 Task: Search one way flight ticket for 5 adults, 2 children, 1 infant in seat and 1 infant on lap in economy from Columbus: Rickenbacker International Airport to Greensboro: Piedmont Triad International Airport on 5-1-2023. Number of bags: 2 checked bags. Price is upto 83000. Outbound departure time preference is 11:15.
Action: Mouse moved to (163, 202)
Screenshot: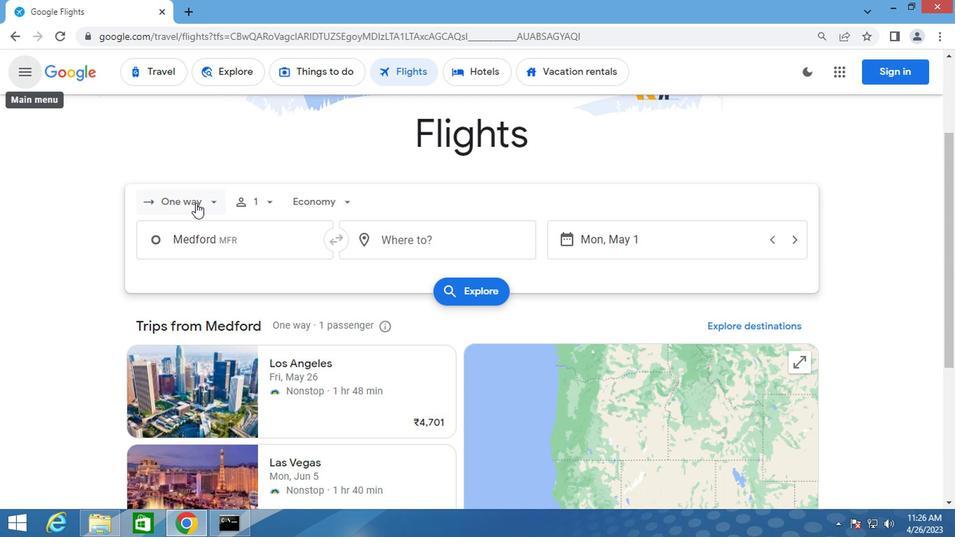 
Action: Mouse pressed left at (163, 202)
Screenshot: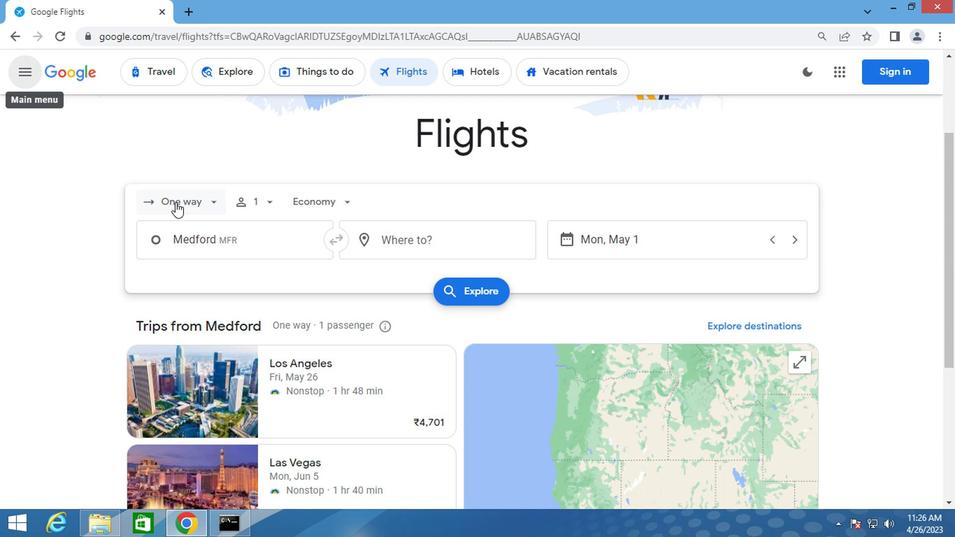 
Action: Mouse moved to (185, 264)
Screenshot: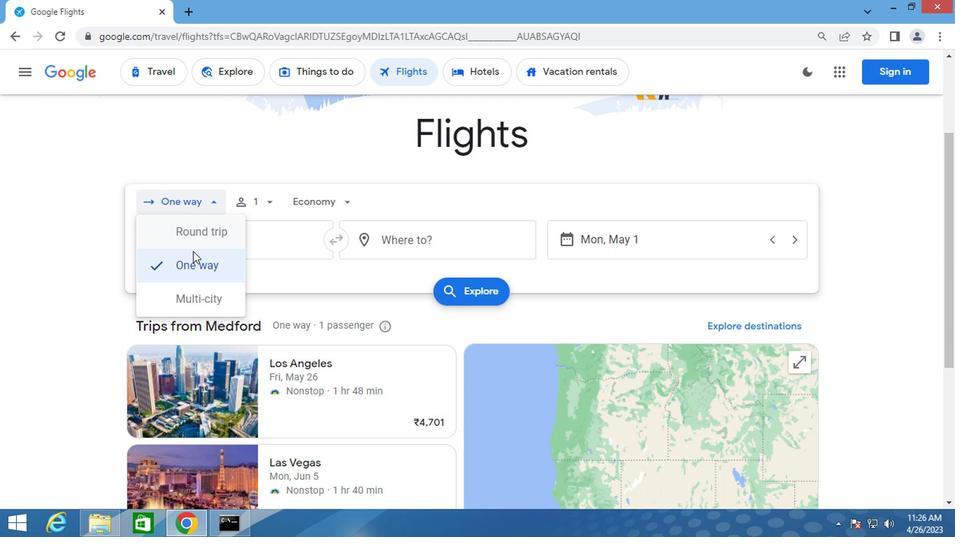 
Action: Mouse pressed left at (185, 264)
Screenshot: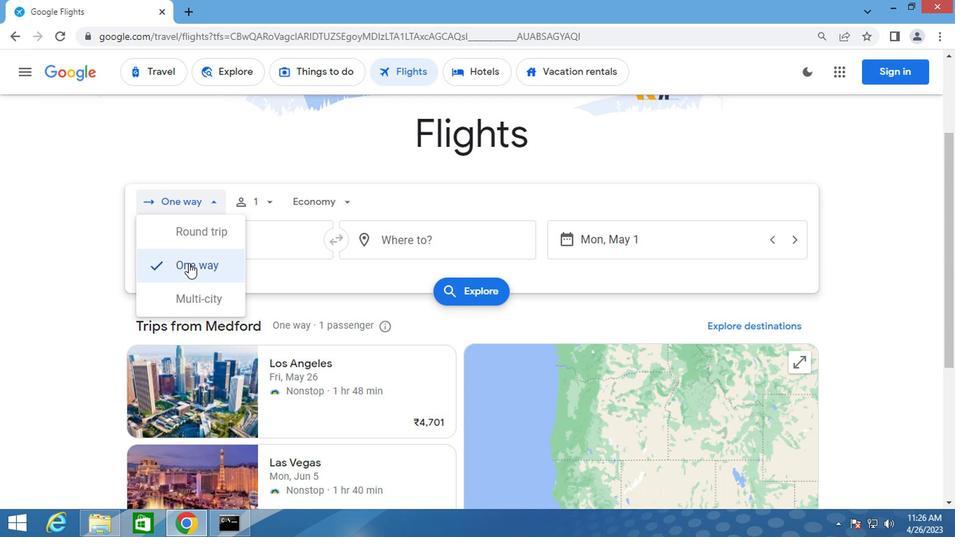 
Action: Mouse moved to (259, 199)
Screenshot: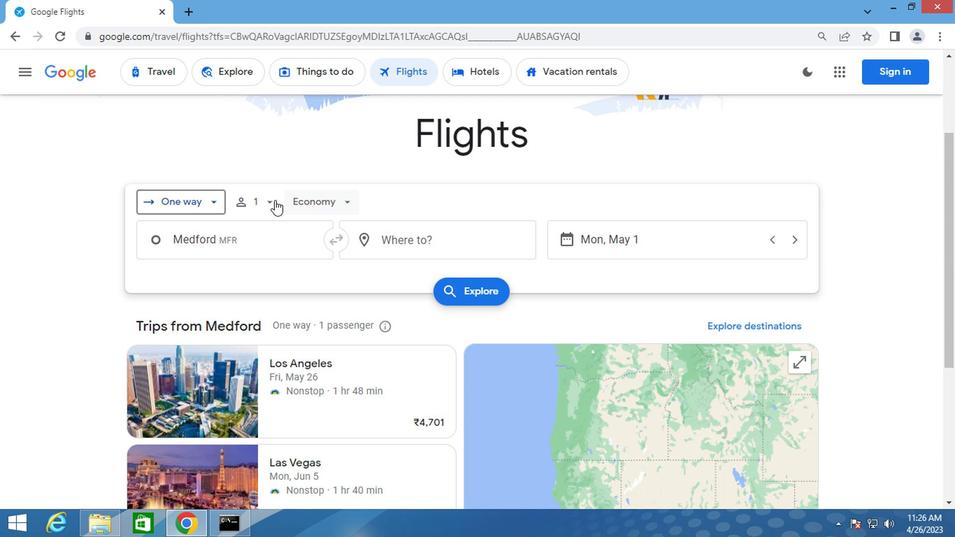 
Action: Mouse pressed left at (259, 199)
Screenshot: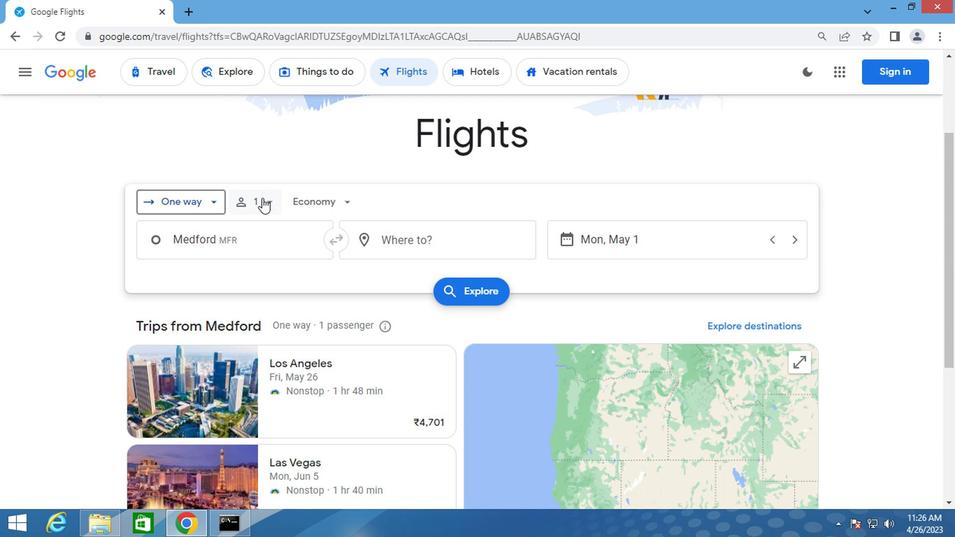 
Action: Mouse moved to (367, 232)
Screenshot: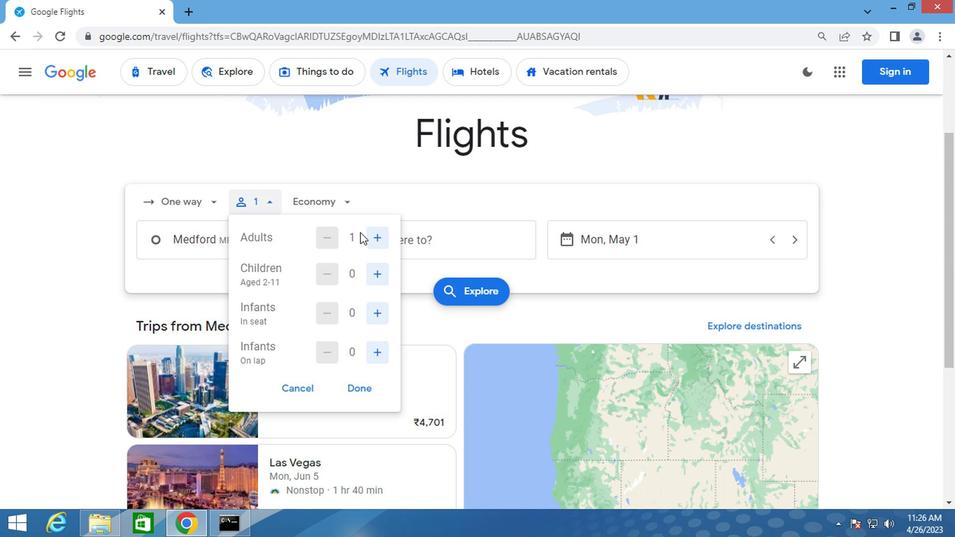 
Action: Mouse pressed left at (367, 232)
Screenshot: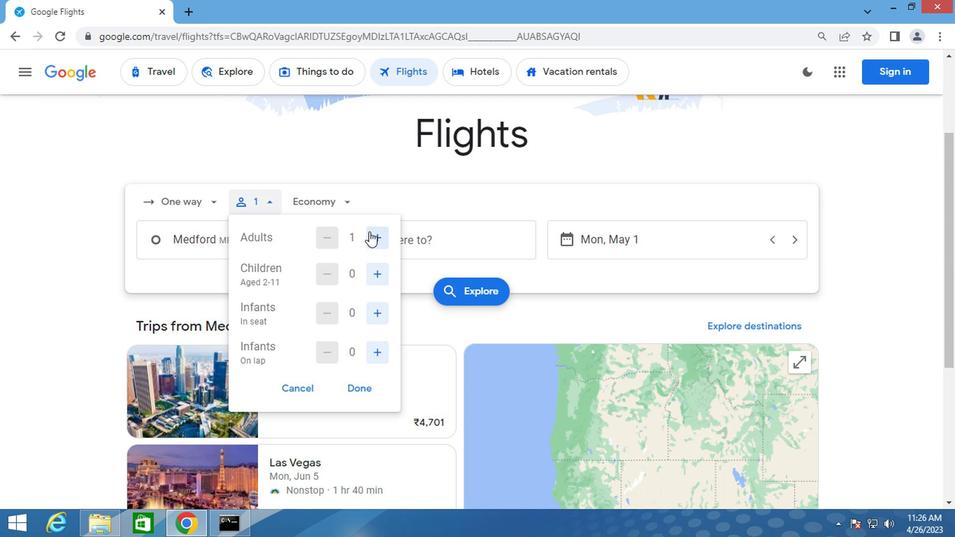 
Action: Mouse moved to (368, 232)
Screenshot: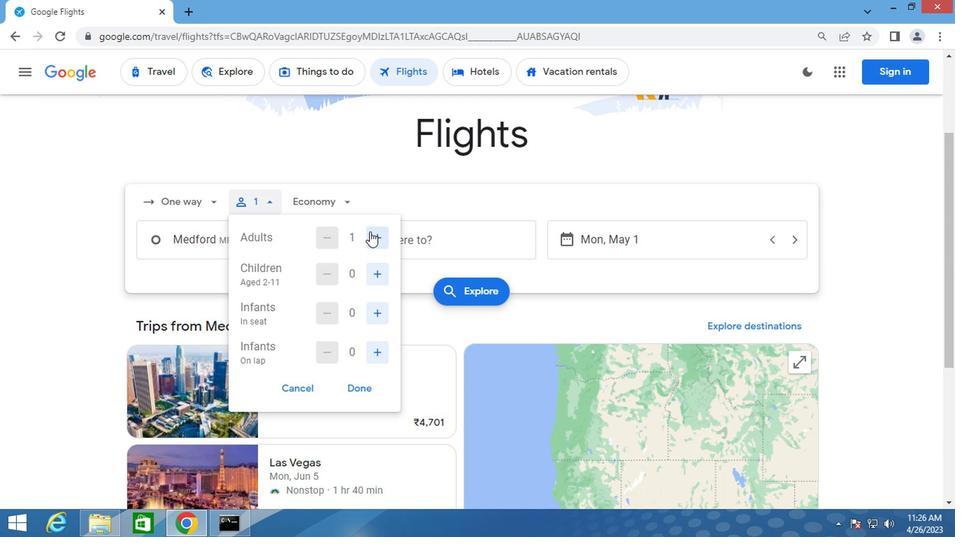 
Action: Mouse pressed left at (368, 232)
Screenshot: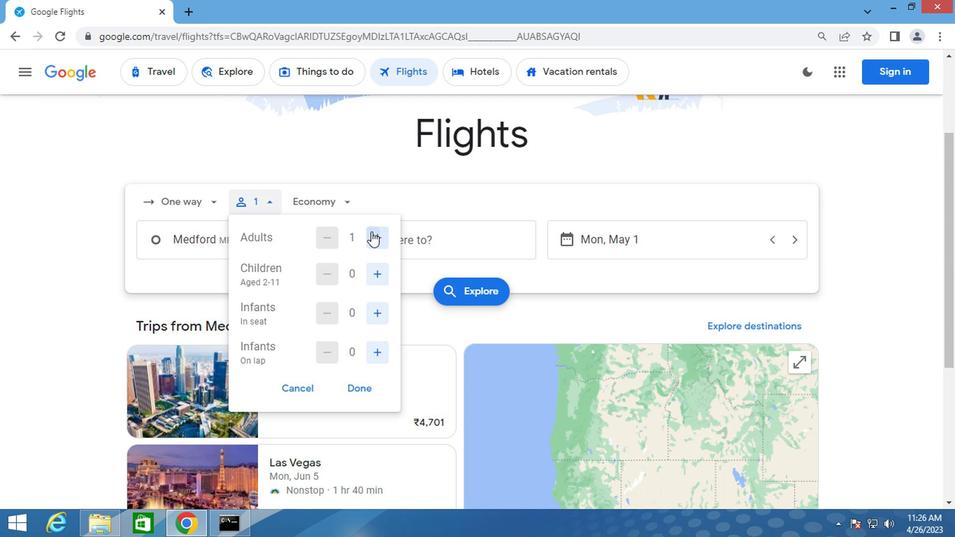 
Action: Mouse moved to (369, 232)
Screenshot: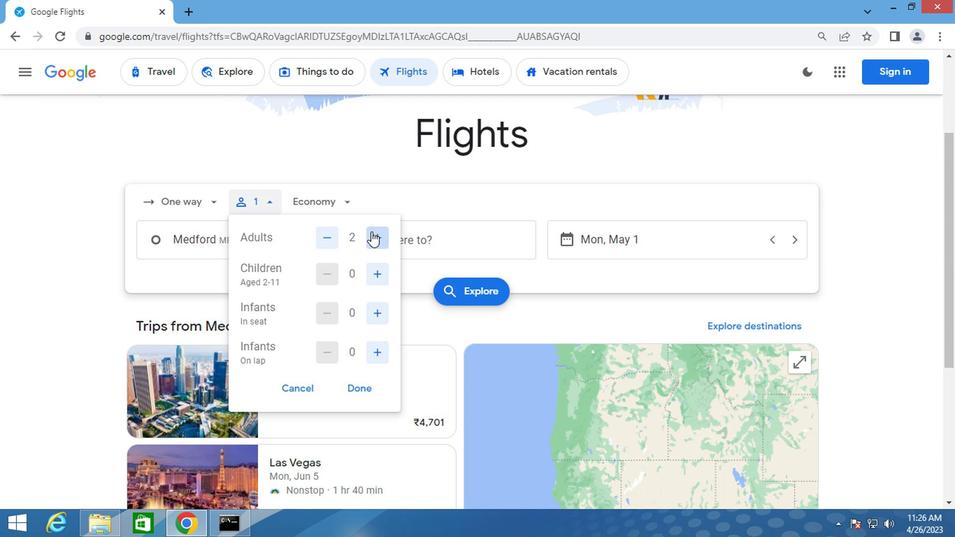 
Action: Mouse pressed left at (369, 232)
Screenshot: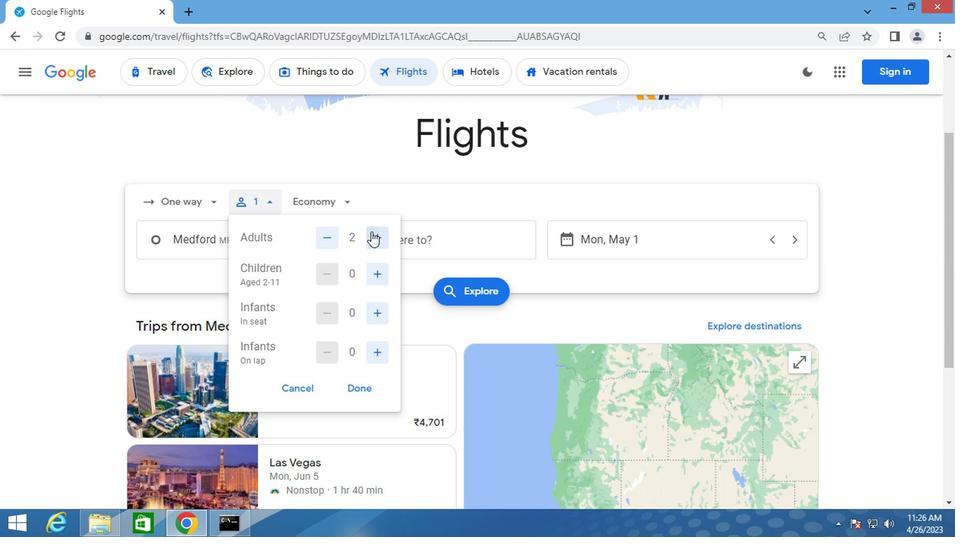 
Action: Mouse pressed left at (369, 232)
Screenshot: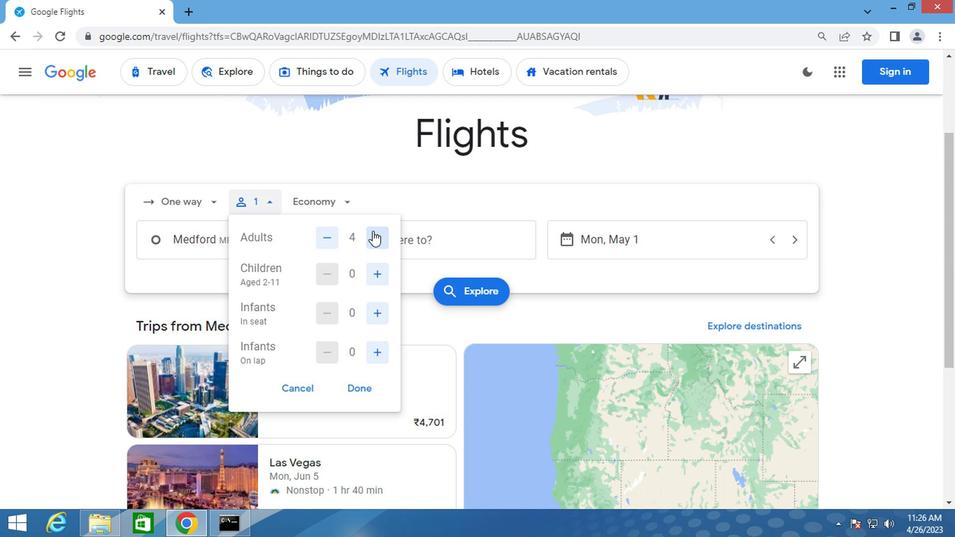 
Action: Mouse moved to (377, 272)
Screenshot: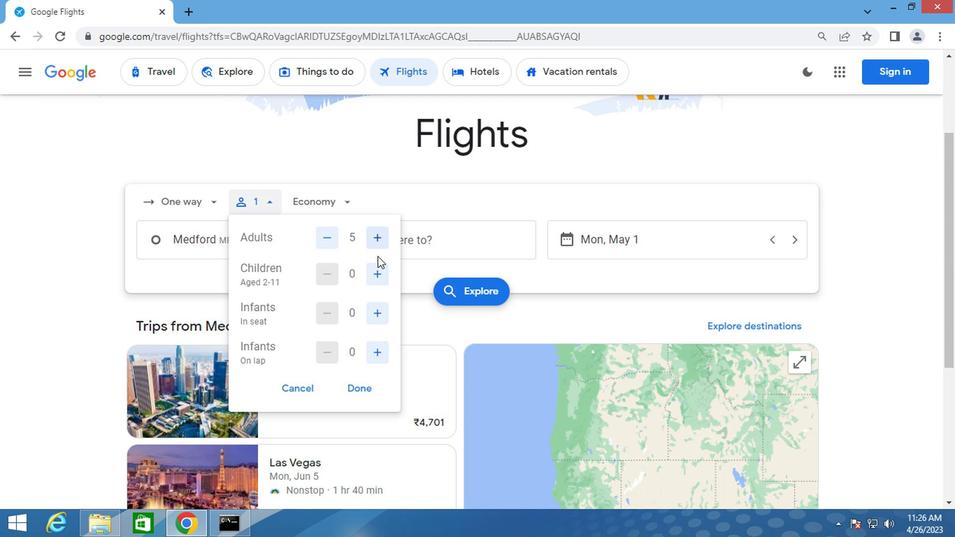 
Action: Mouse pressed left at (377, 272)
Screenshot: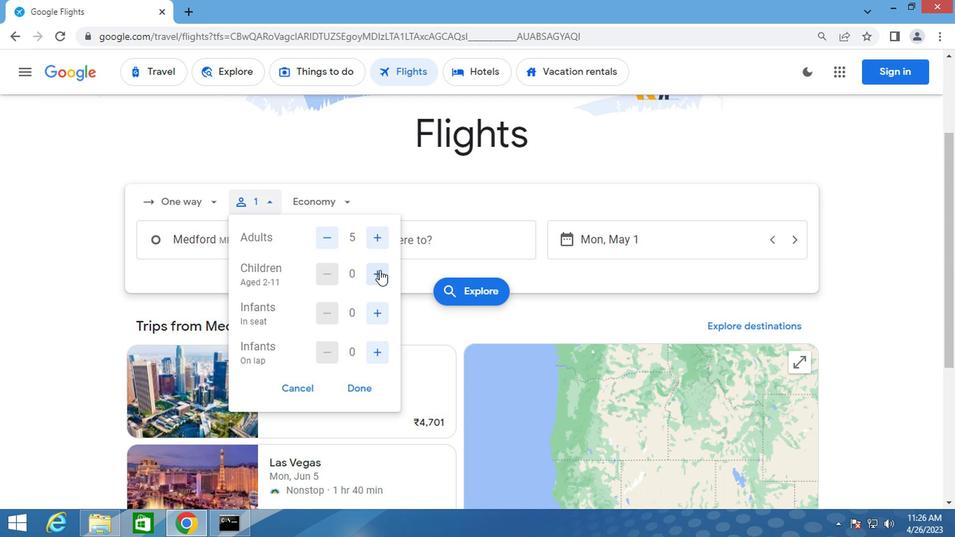 
Action: Mouse pressed left at (377, 272)
Screenshot: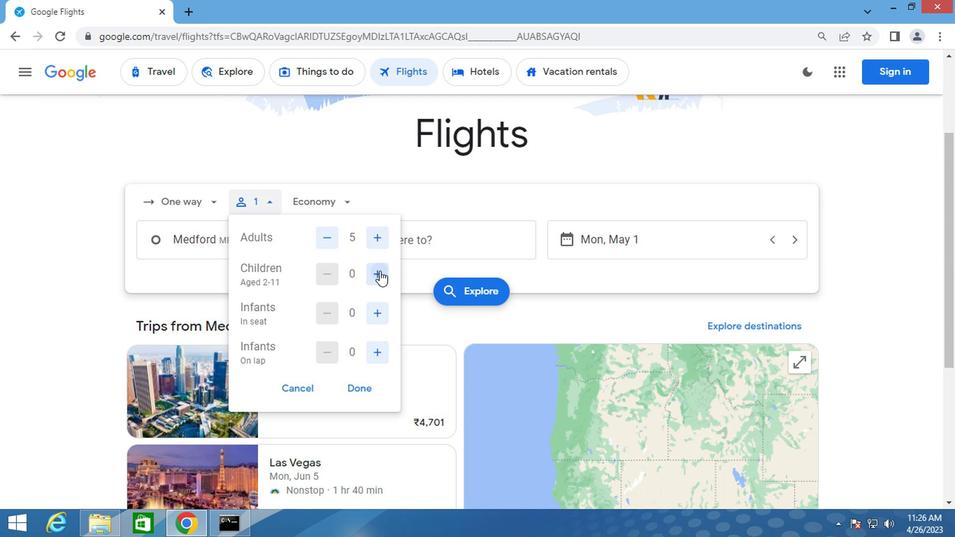 
Action: Mouse moved to (372, 313)
Screenshot: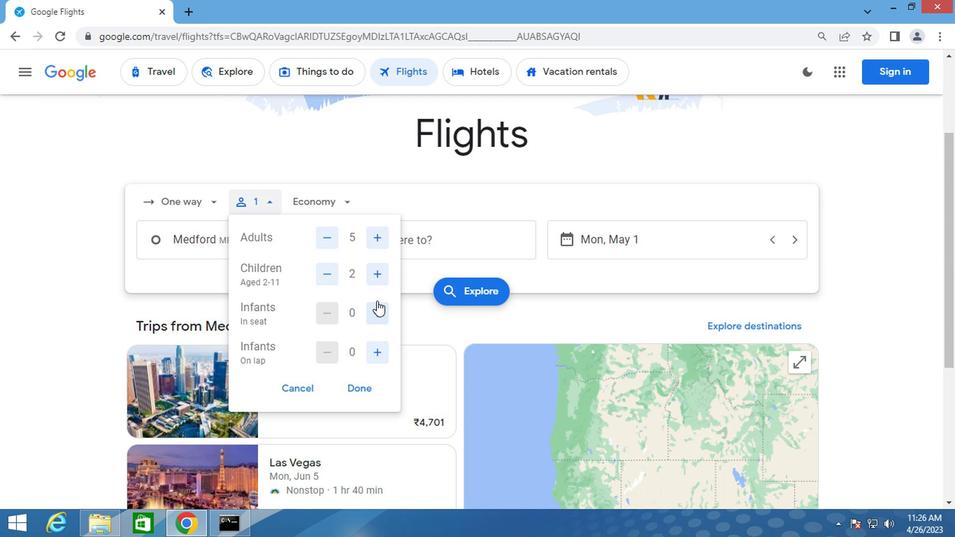 
Action: Mouse pressed left at (372, 313)
Screenshot: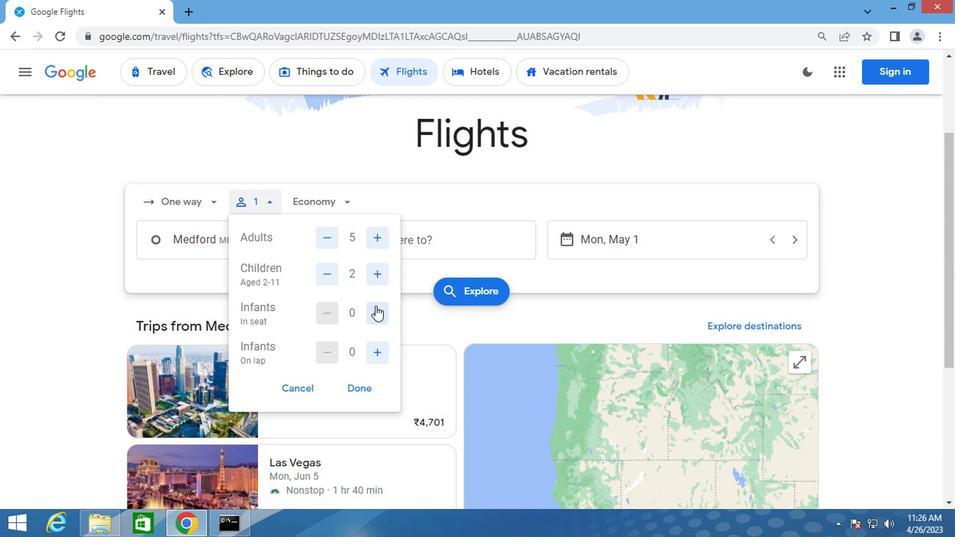 
Action: Mouse moved to (372, 352)
Screenshot: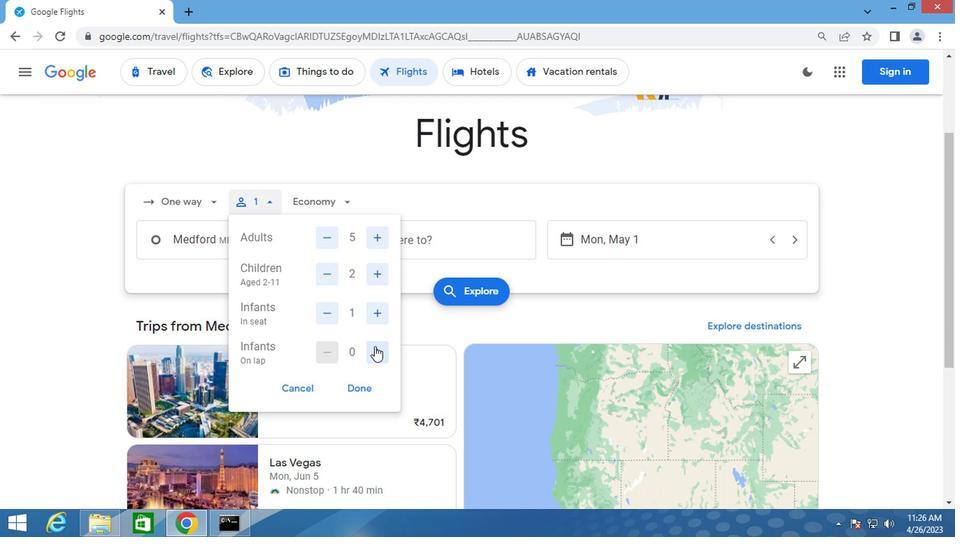 
Action: Mouse pressed left at (372, 352)
Screenshot: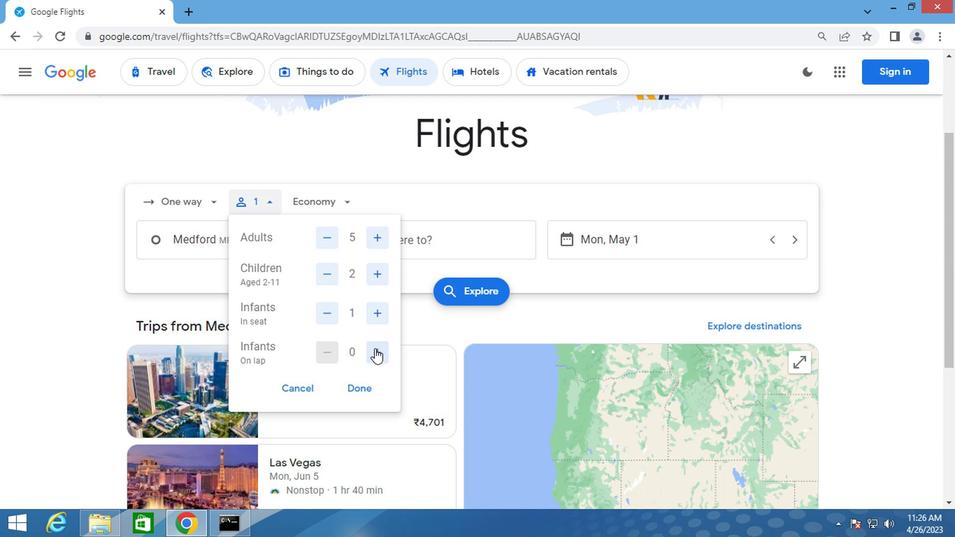 
Action: Mouse moved to (316, 208)
Screenshot: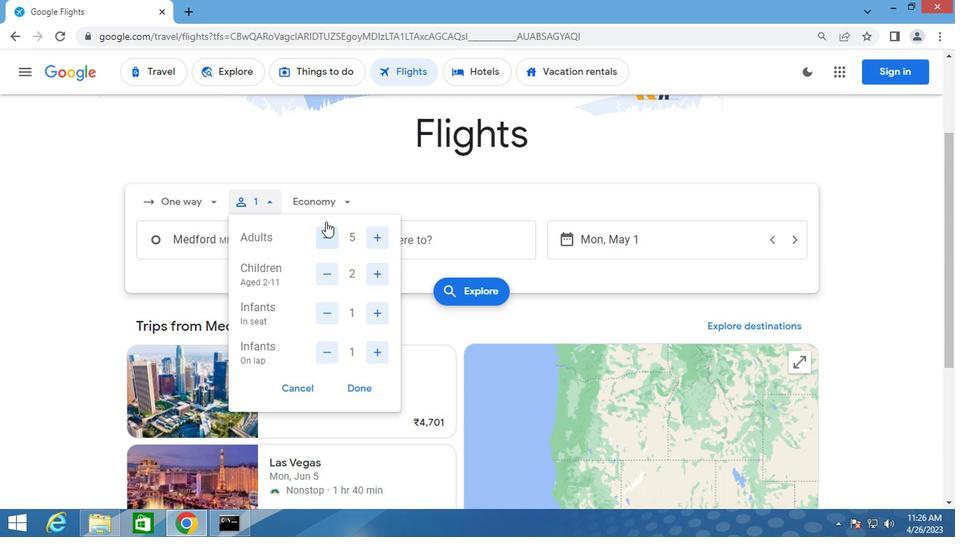 
Action: Mouse pressed left at (316, 208)
Screenshot: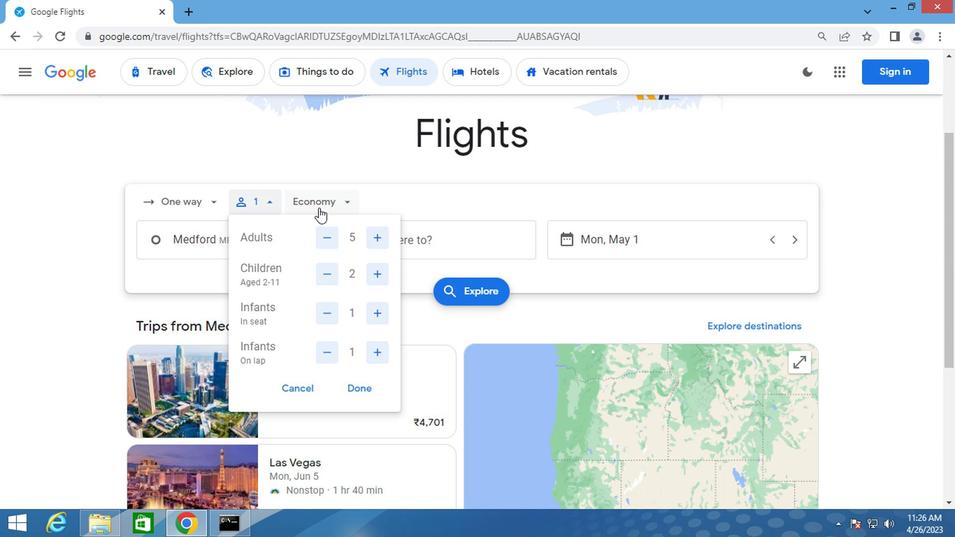 
Action: Mouse moved to (346, 228)
Screenshot: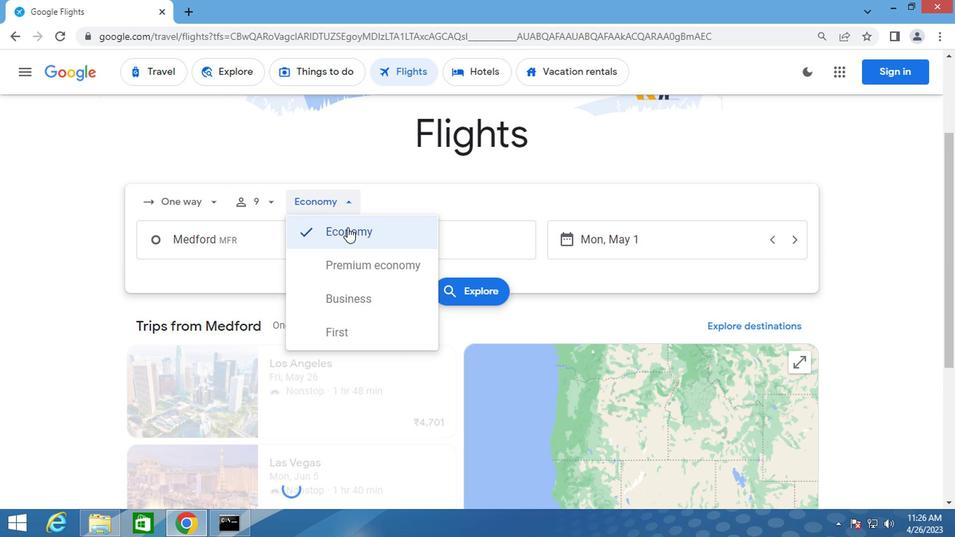 
Action: Mouse pressed left at (346, 228)
Screenshot: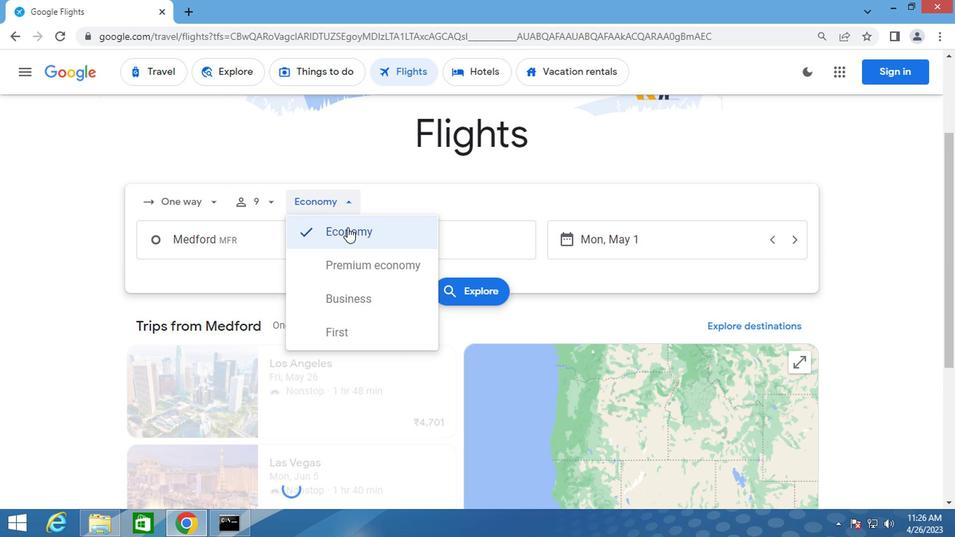 
Action: Mouse moved to (247, 244)
Screenshot: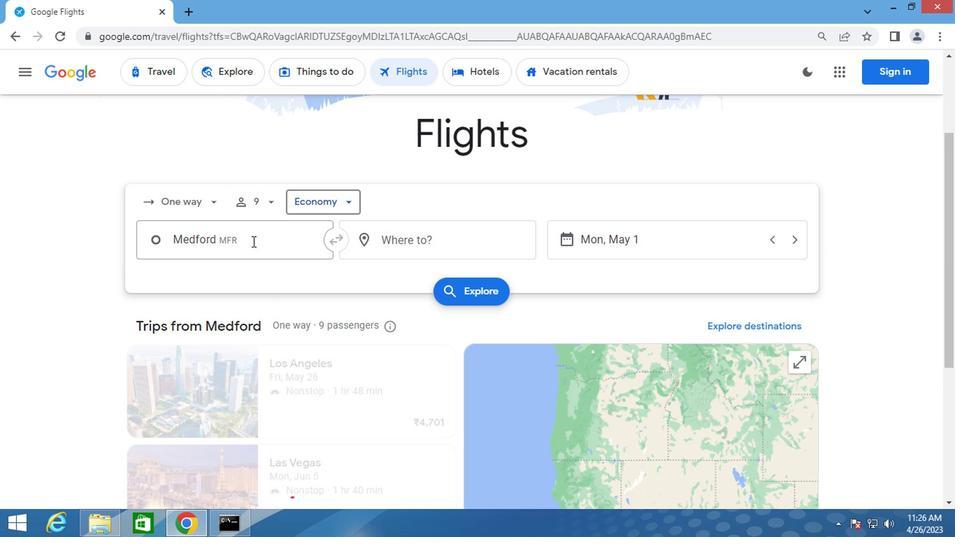 
Action: Mouse pressed left at (247, 244)
Screenshot: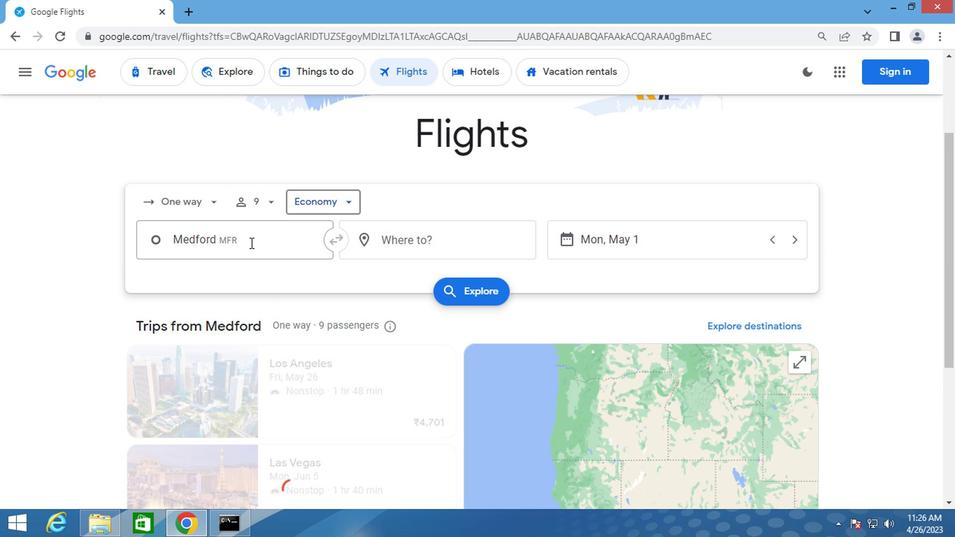 
Action: Key pressed columbus
Screenshot: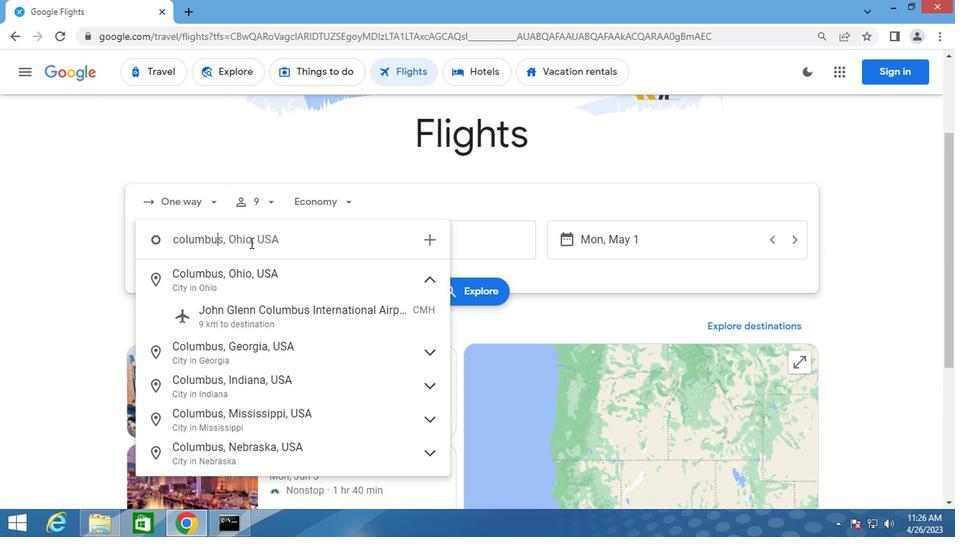
Action: Mouse moved to (242, 319)
Screenshot: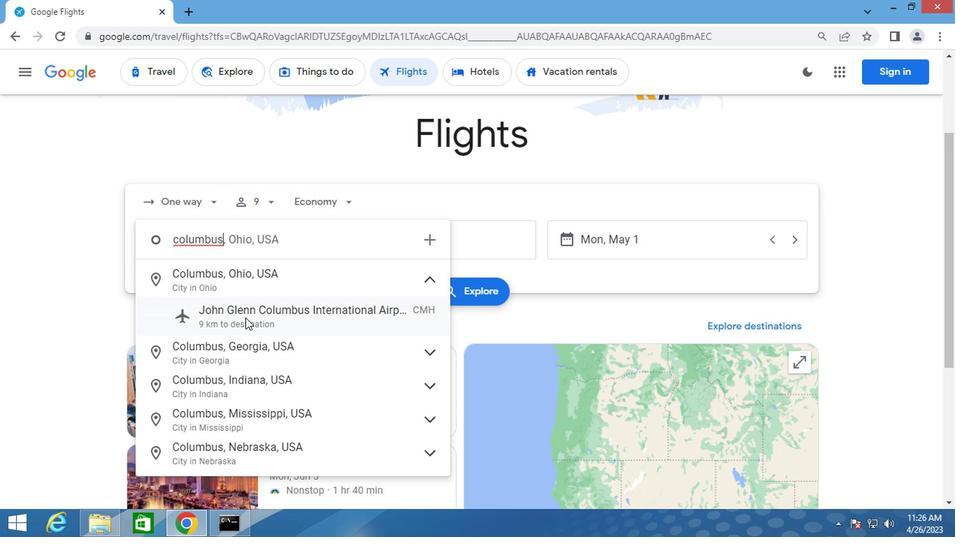 
Action: Mouse scrolled (242, 318) with delta (0, 0)
Screenshot: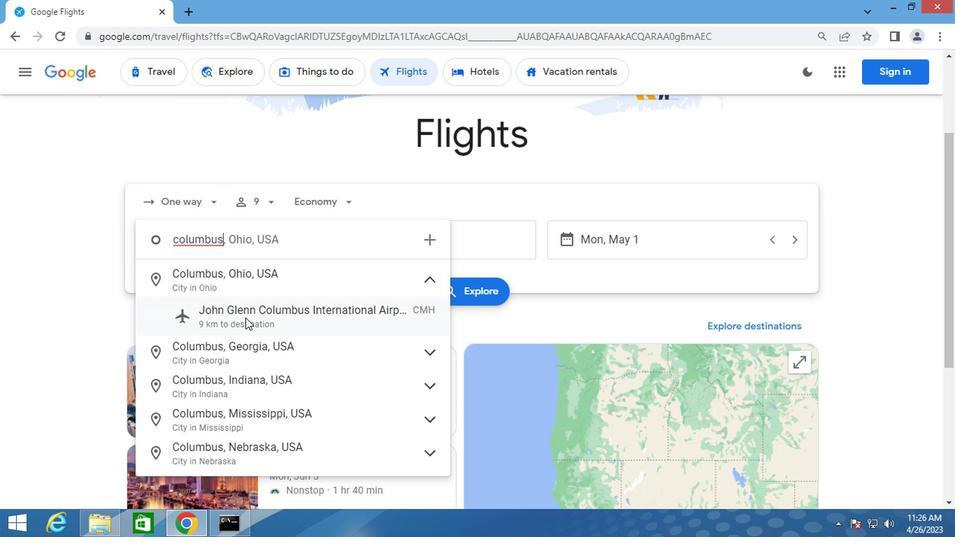 
Action: Mouse scrolled (242, 318) with delta (0, 0)
Screenshot: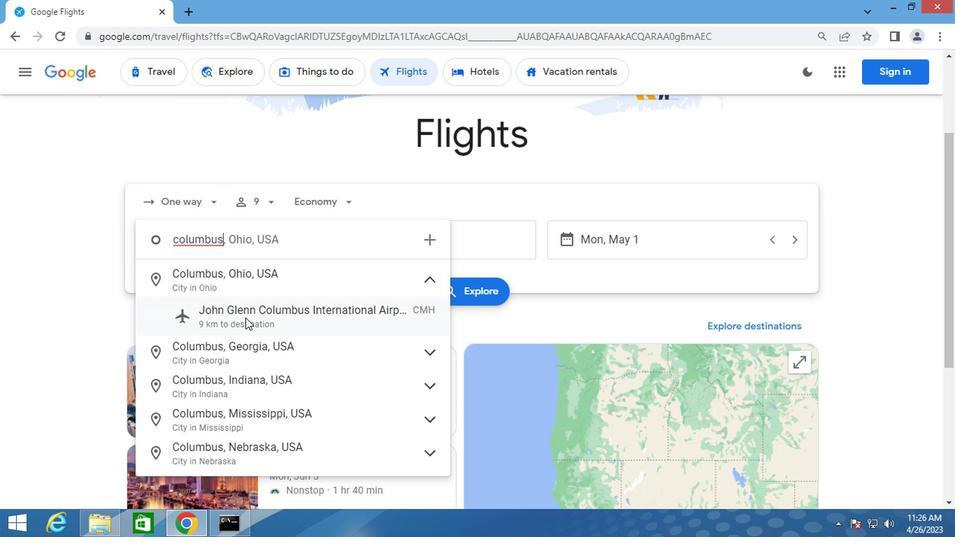 
Action: Mouse scrolled (242, 318) with delta (0, 0)
Screenshot: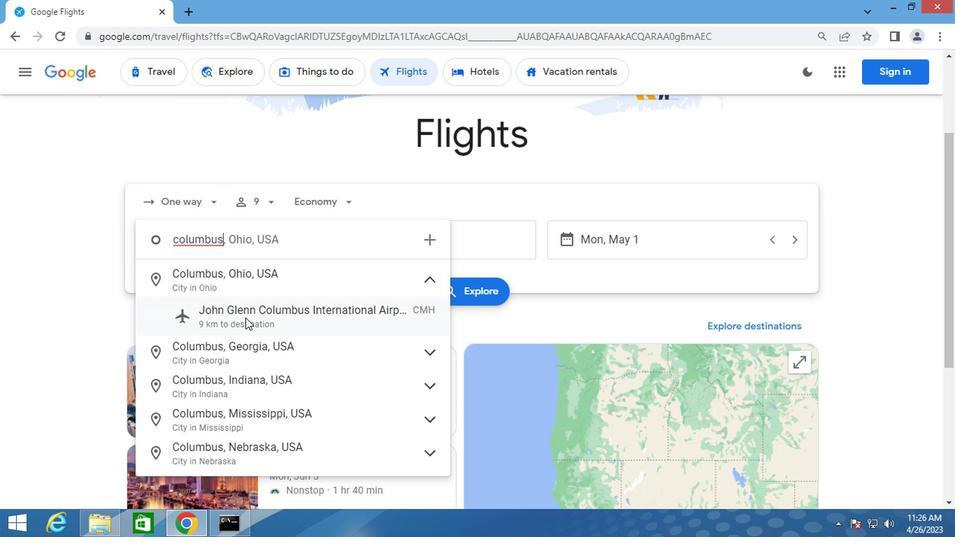 
Action: Mouse moved to (270, 202)
Screenshot: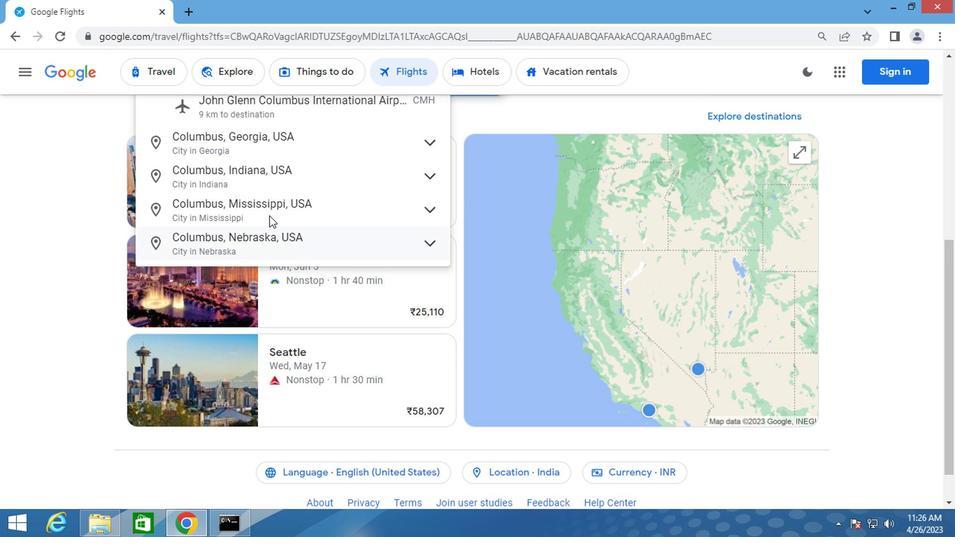
Action: Mouse scrolled (270, 203) with delta (0, 0)
Screenshot: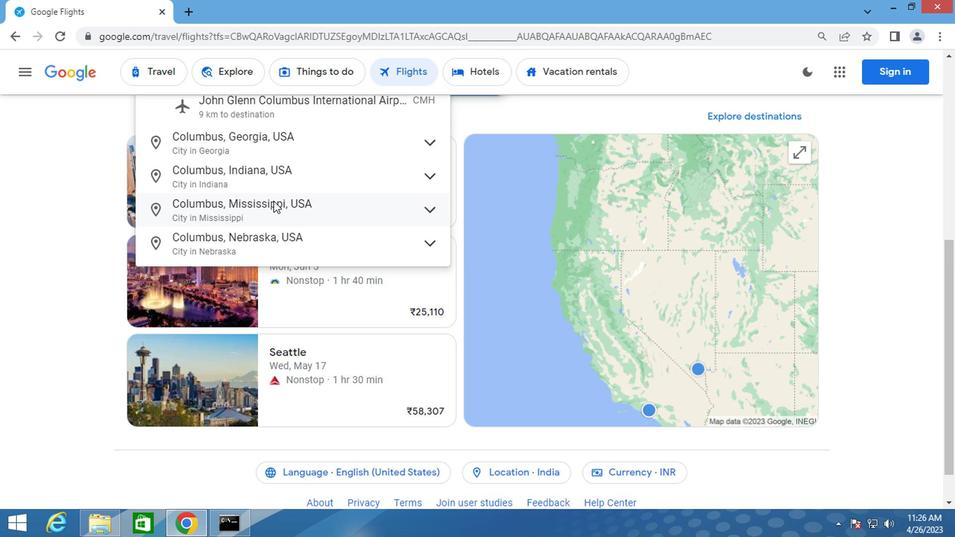 
Action: Mouse scrolled (270, 203) with delta (0, 0)
Screenshot: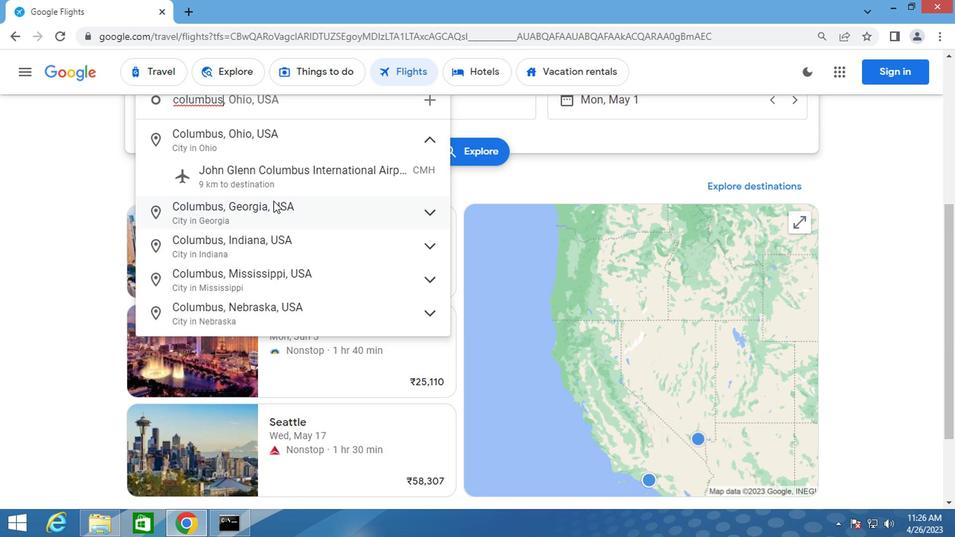 
Action: Mouse moved to (226, 243)
Screenshot: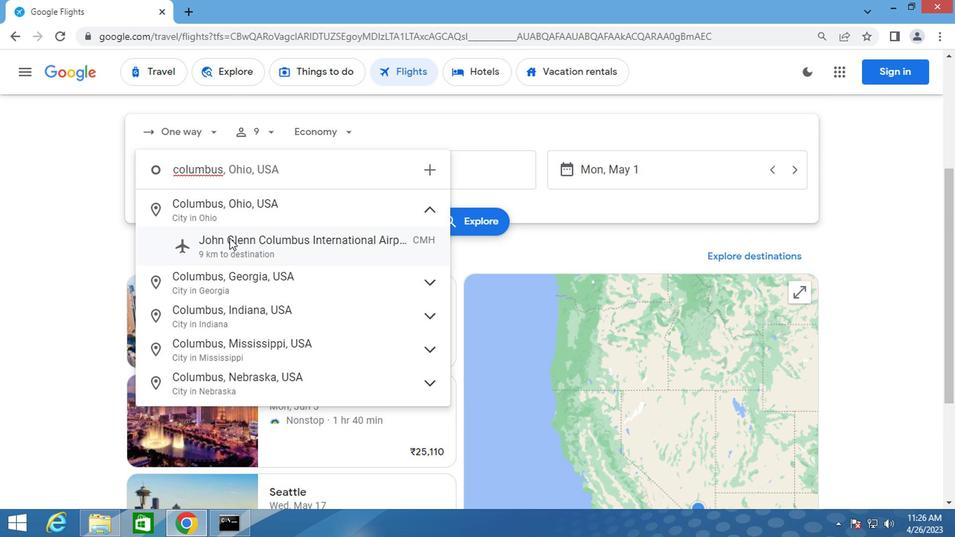 
Action: Mouse pressed left at (226, 243)
Screenshot: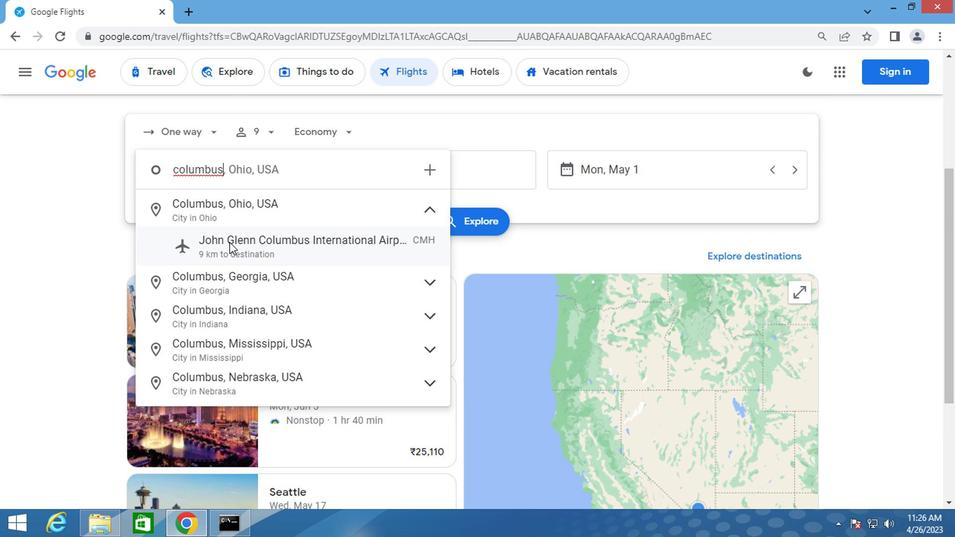 
Action: Mouse moved to (369, 177)
Screenshot: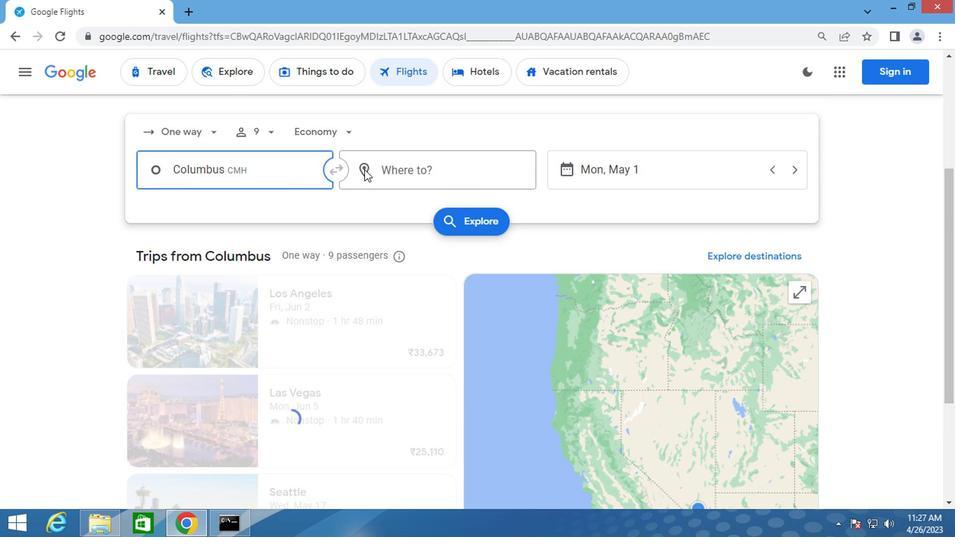 
Action: Mouse pressed left at (369, 177)
Screenshot: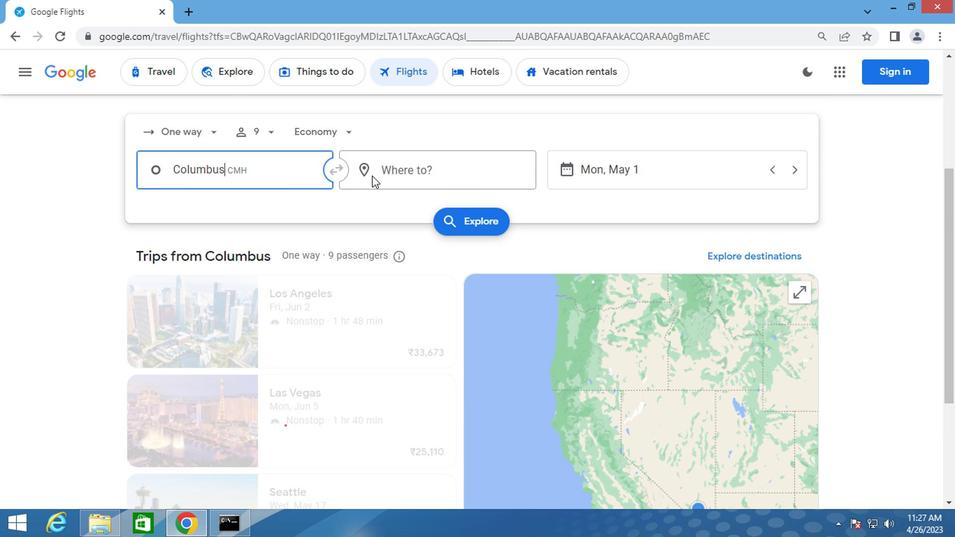 
Action: Key pressed greensboro
Screenshot: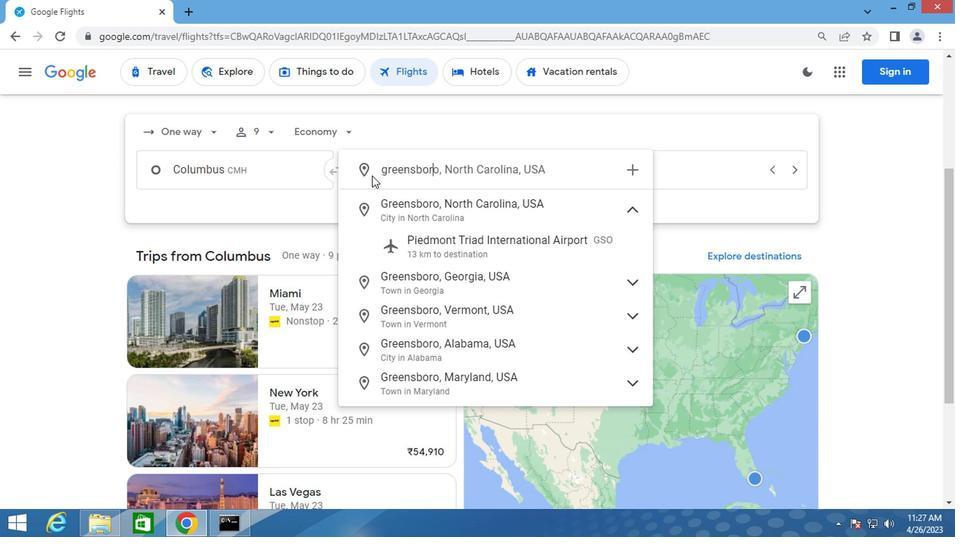 
Action: Mouse moved to (397, 237)
Screenshot: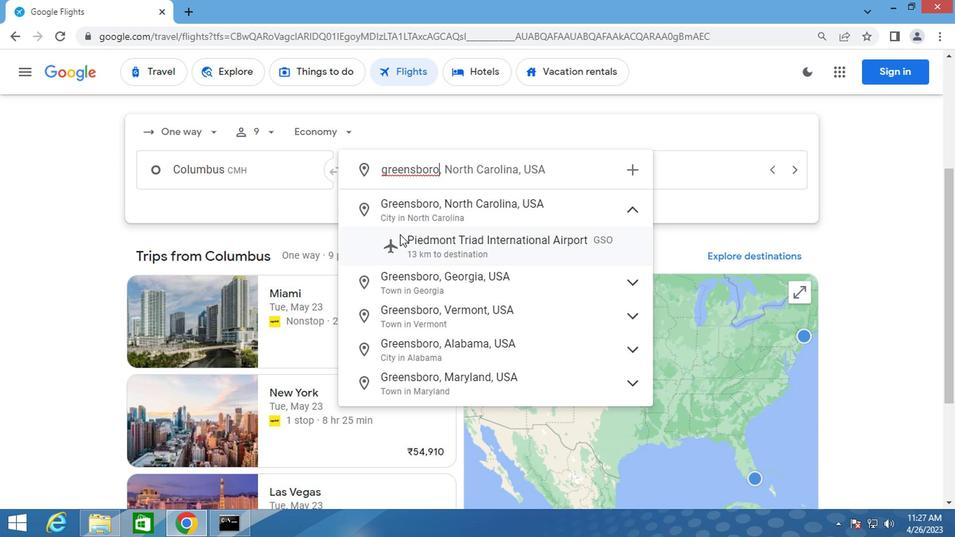 
Action: Mouse pressed left at (397, 237)
Screenshot: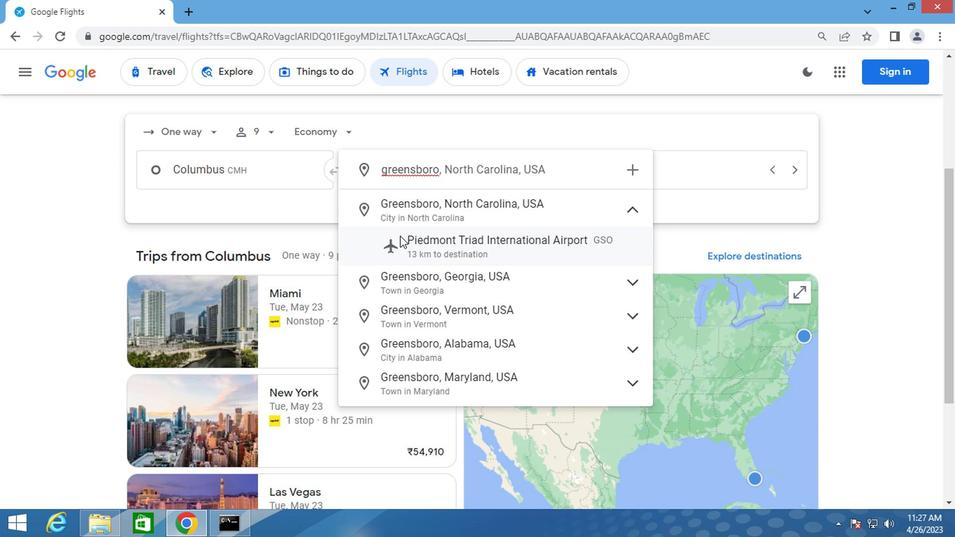 
Action: Mouse moved to (568, 180)
Screenshot: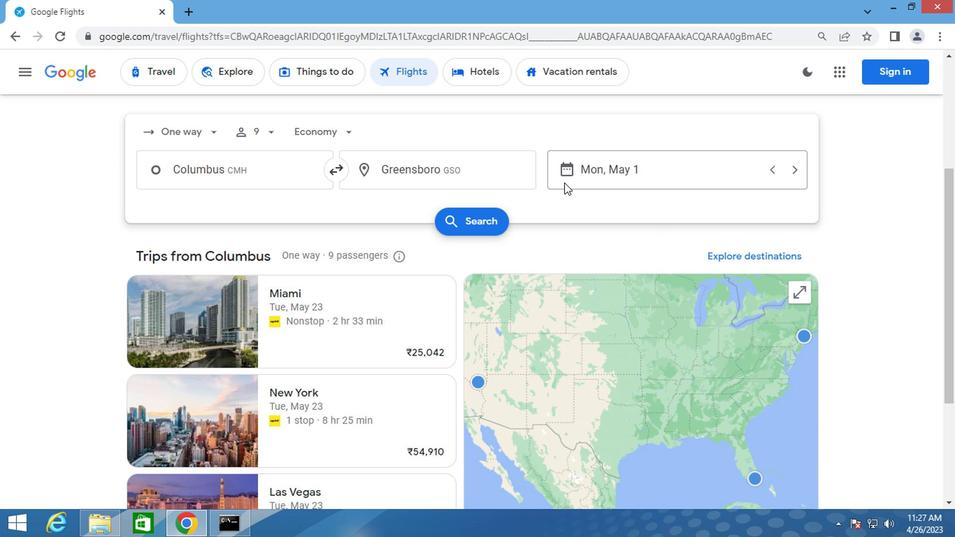 
Action: Mouse pressed left at (568, 180)
Screenshot: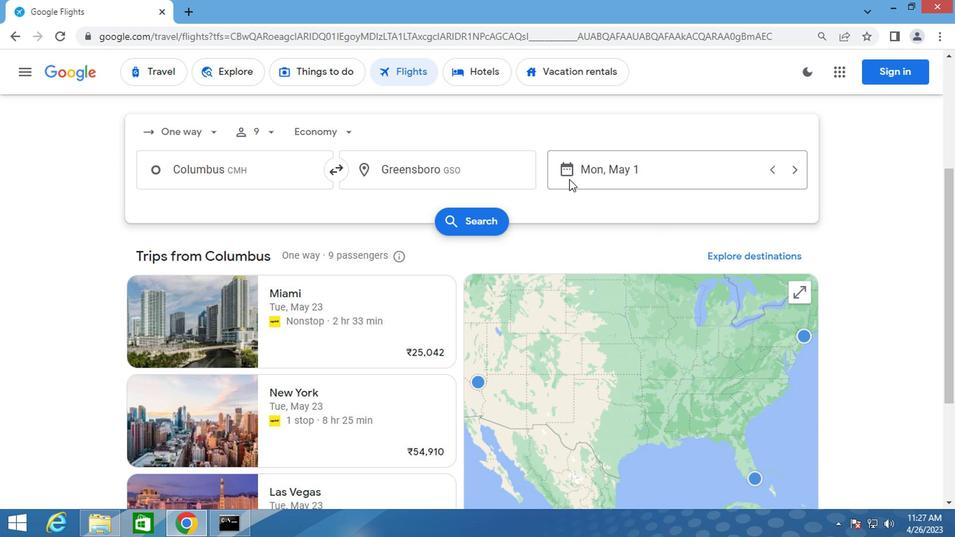 
Action: Mouse moved to (603, 249)
Screenshot: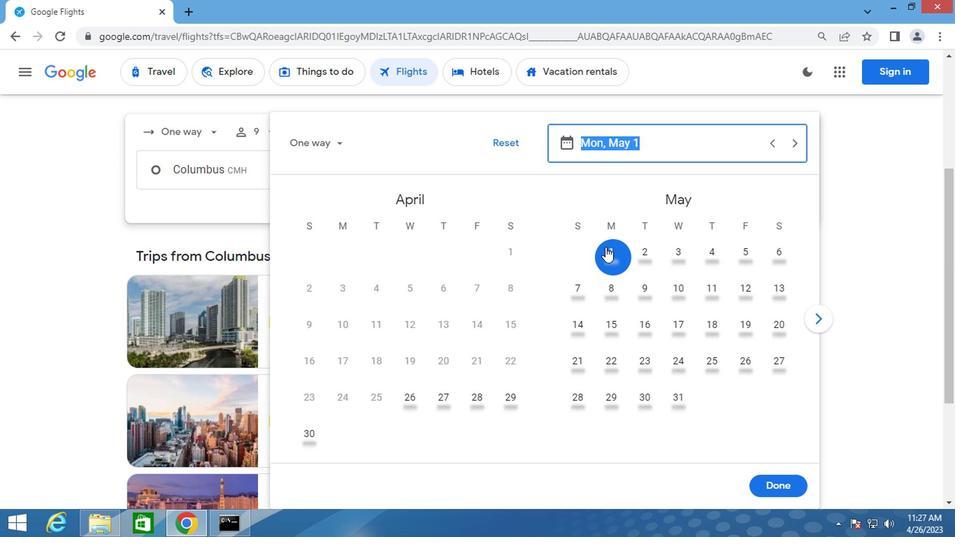 
Action: Mouse pressed left at (603, 249)
Screenshot: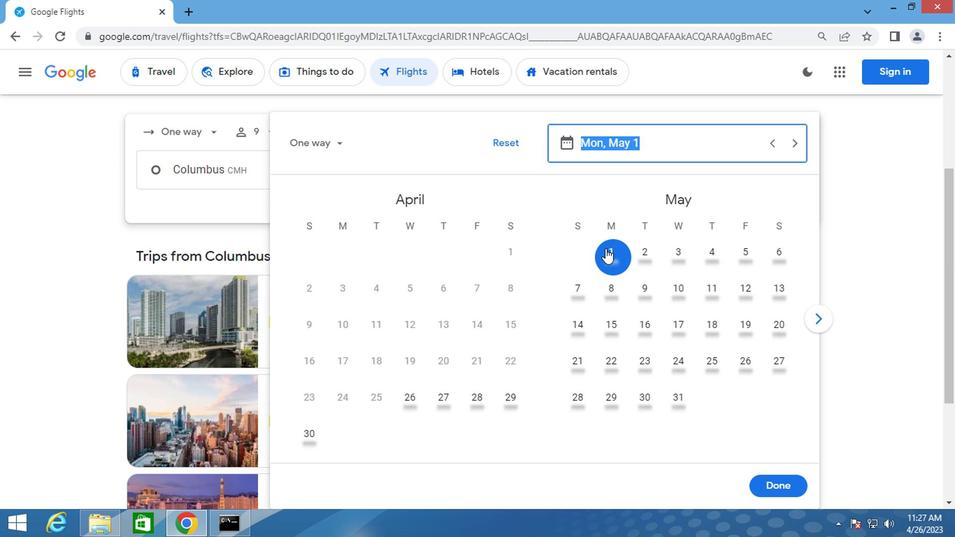 
Action: Mouse moved to (766, 485)
Screenshot: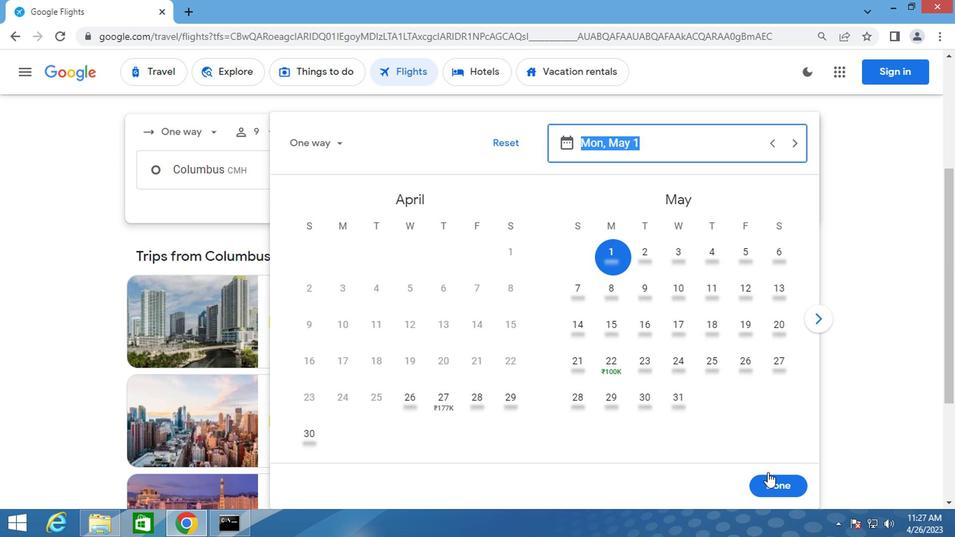 
Action: Mouse pressed left at (766, 485)
Screenshot: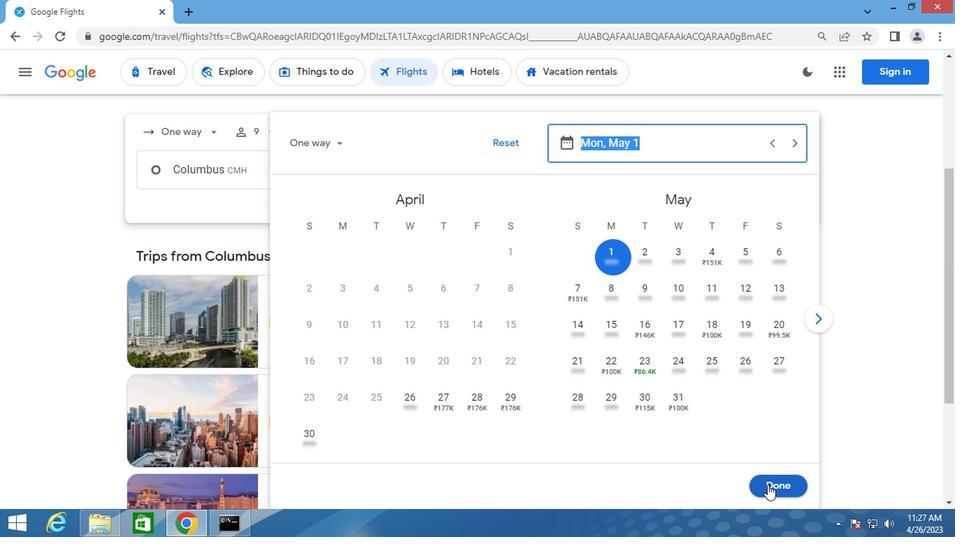 
Action: Mouse moved to (468, 221)
Screenshot: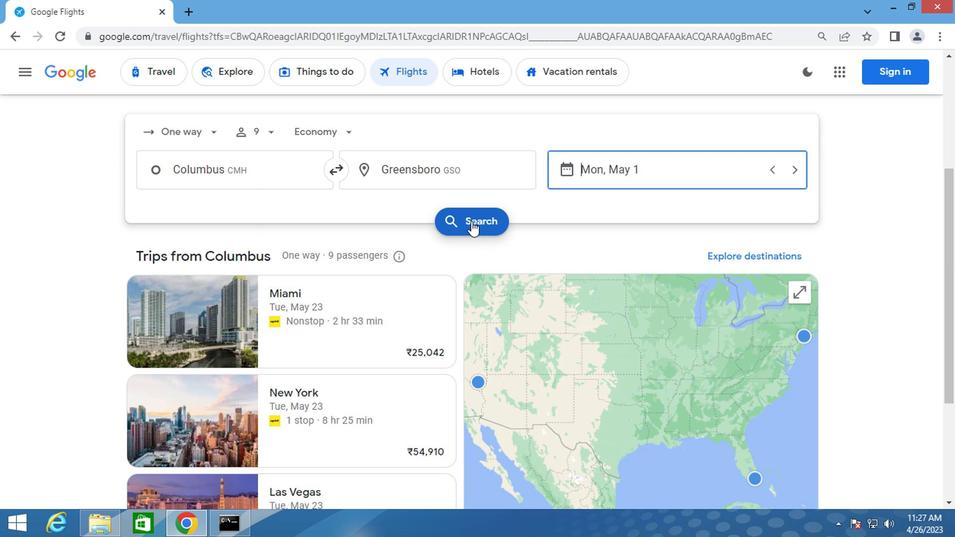 
Action: Mouse pressed left at (468, 221)
Screenshot: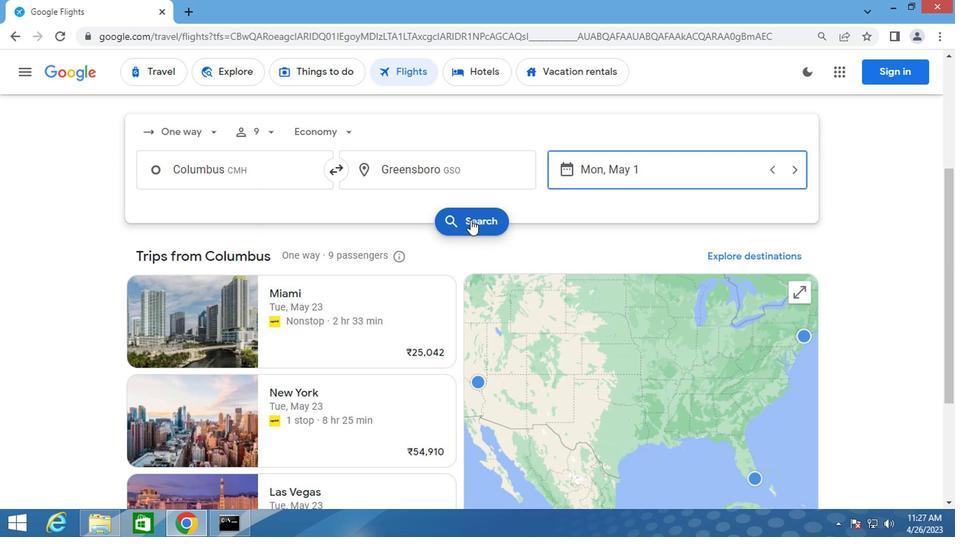 
Action: Mouse moved to (164, 196)
Screenshot: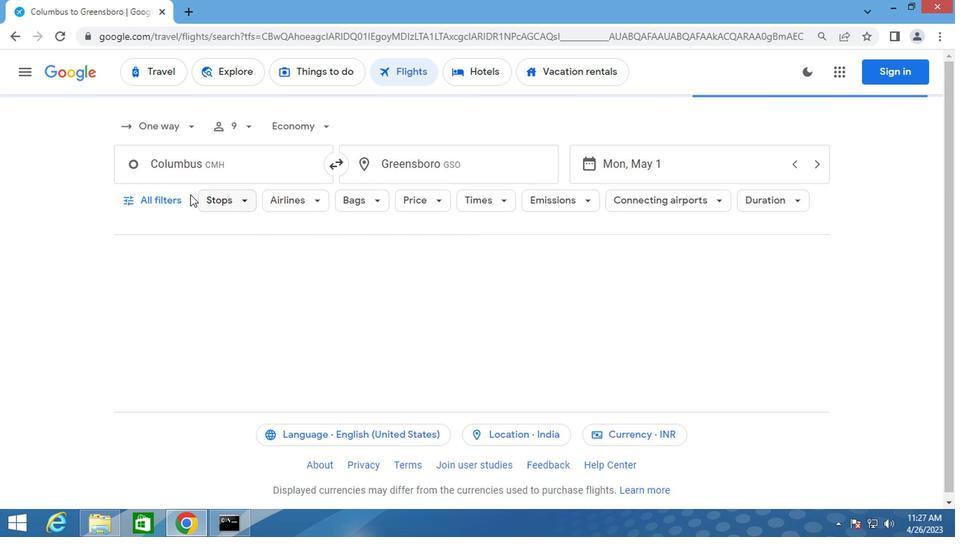 
Action: Mouse pressed left at (164, 196)
Screenshot: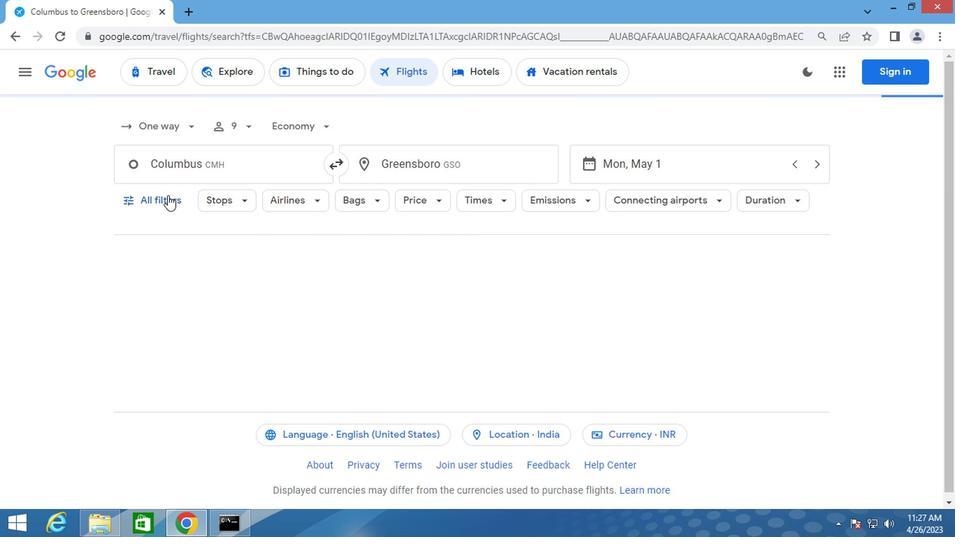 
Action: Mouse moved to (227, 304)
Screenshot: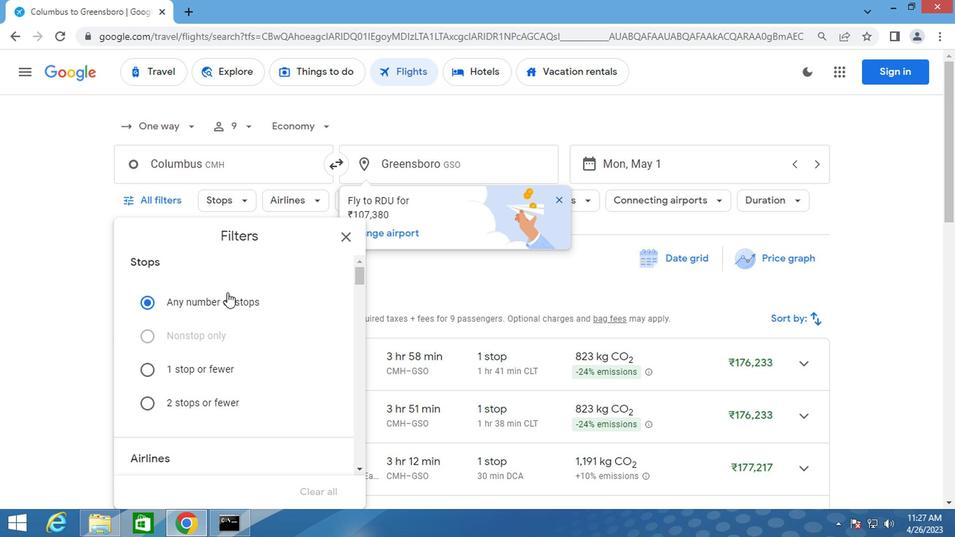 
Action: Mouse scrolled (227, 303) with delta (0, 0)
Screenshot: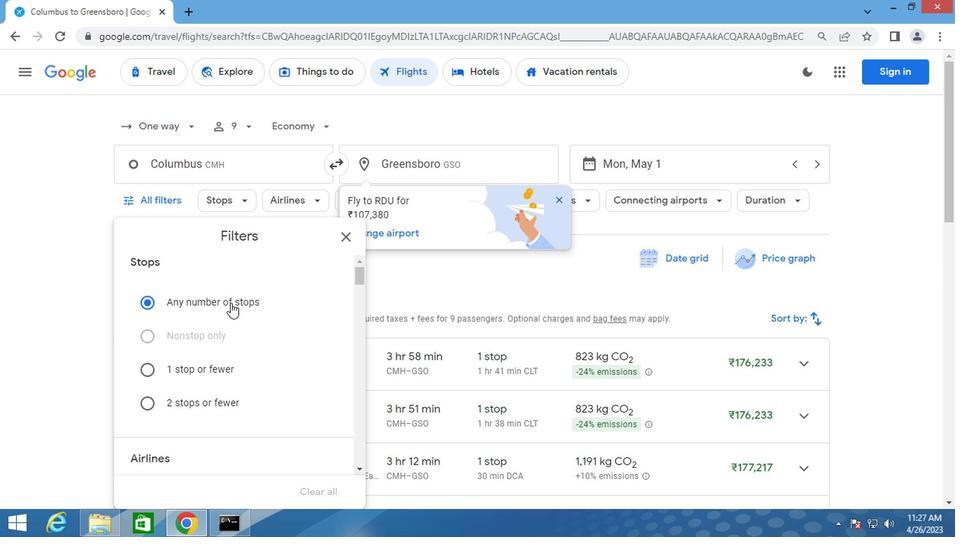
Action: Mouse scrolled (227, 303) with delta (0, 0)
Screenshot: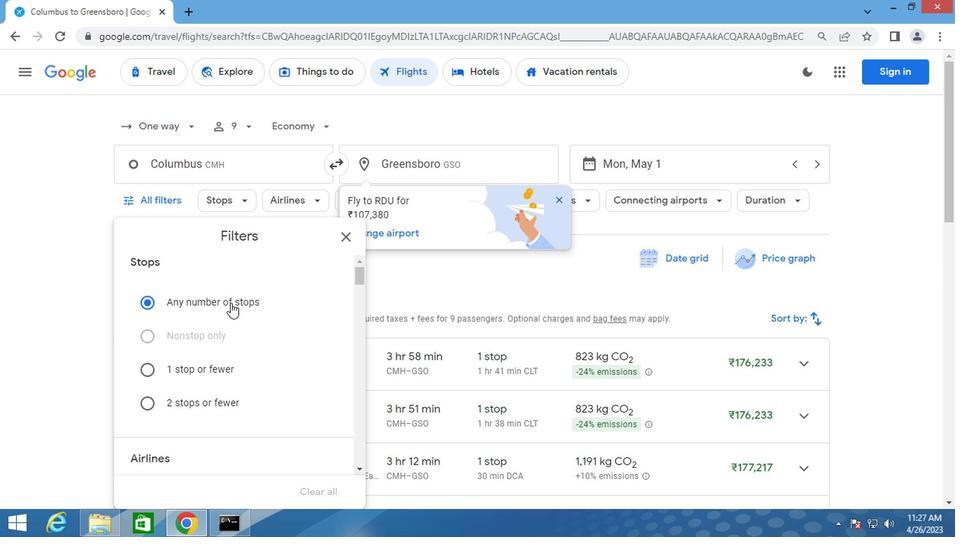 
Action: Mouse scrolled (227, 303) with delta (0, 0)
Screenshot: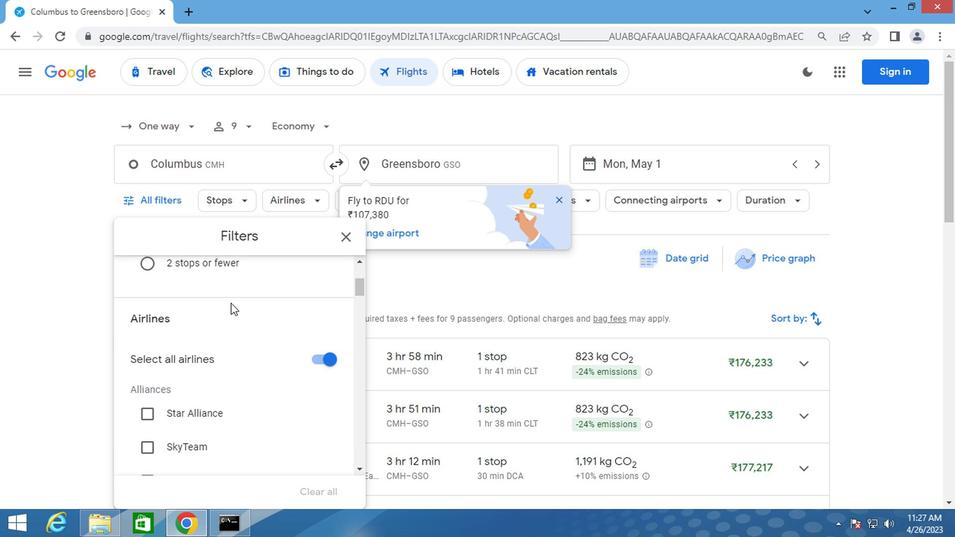 
Action: Mouse moved to (225, 317)
Screenshot: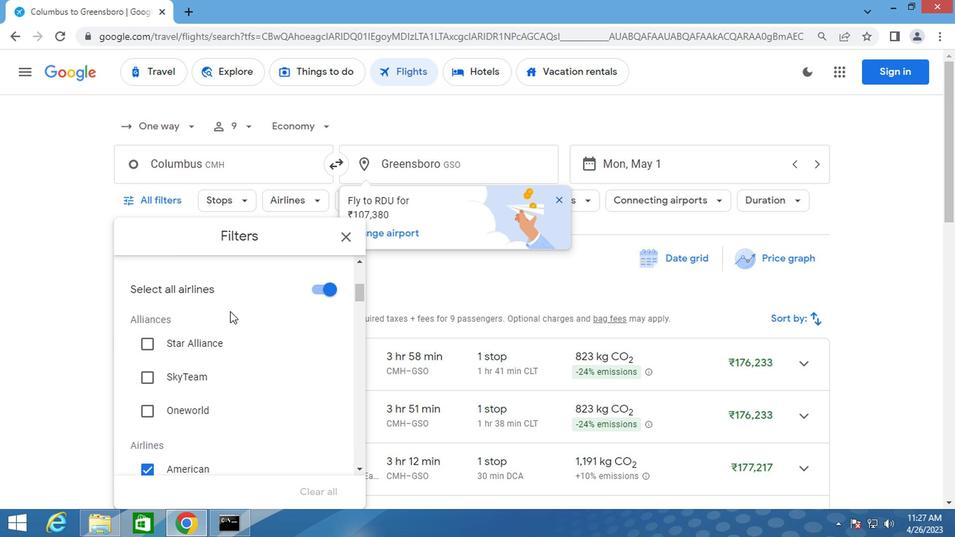 
Action: Mouse scrolled (225, 316) with delta (0, 0)
Screenshot: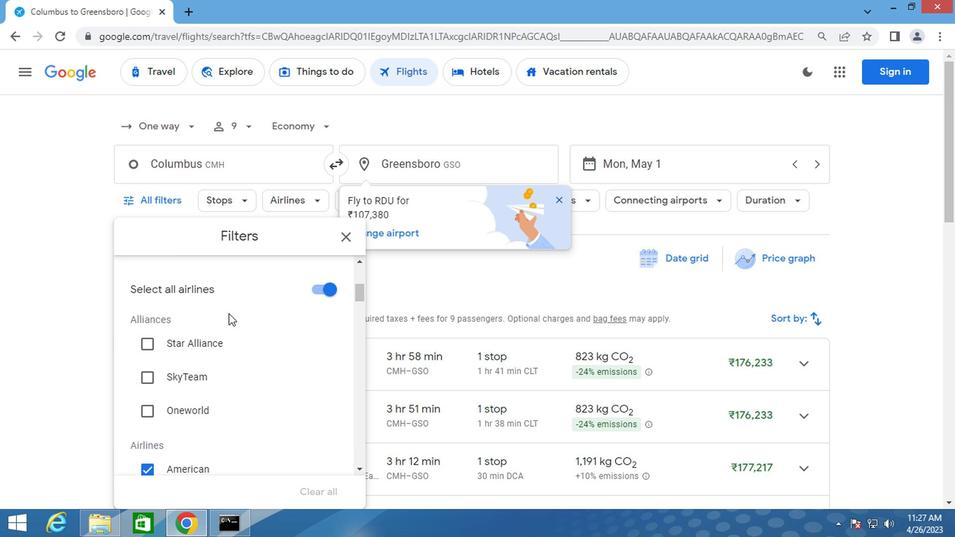 
Action: Mouse moved to (225, 318)
Screenshot: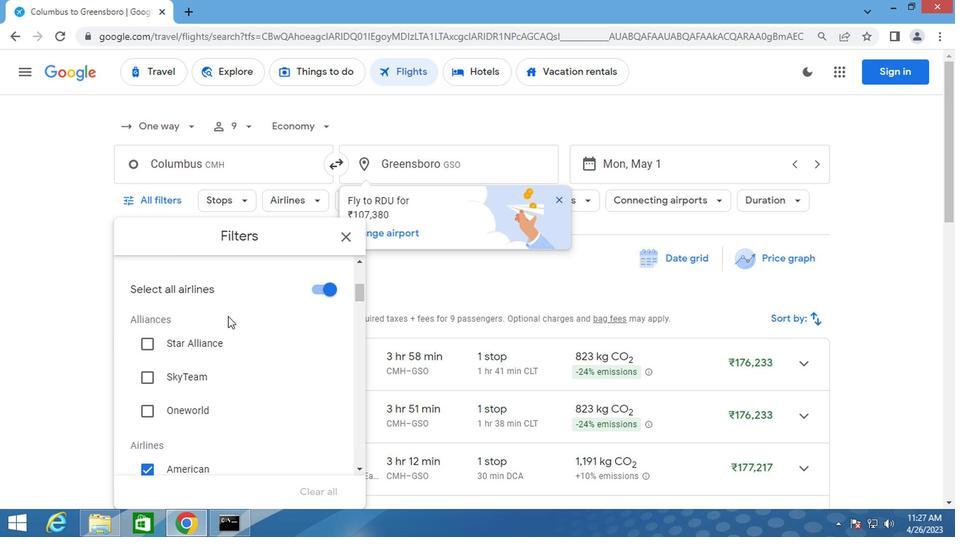 
Action: Mouse scrolled (225, 317) with delta (0, 0)
Screenshot: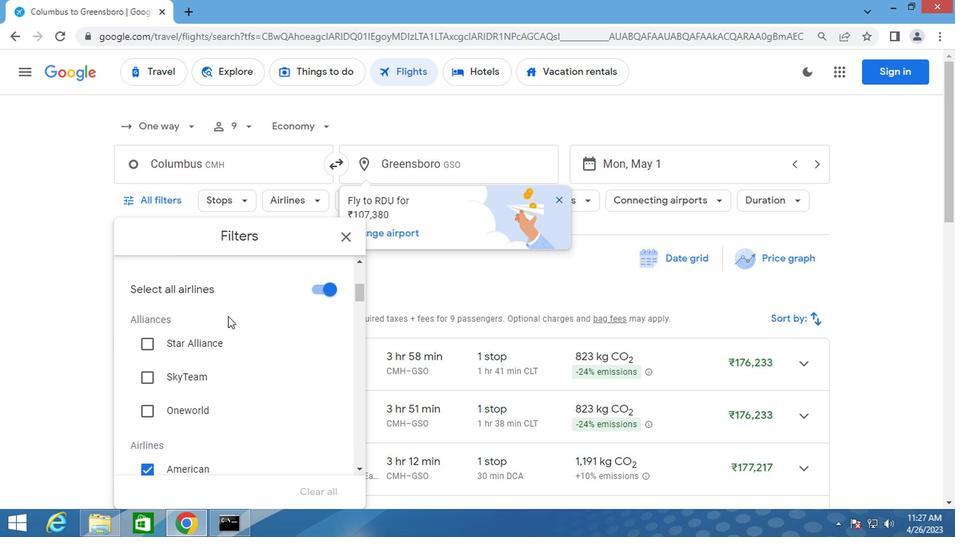 
Action: Mouse moved to (223, 319)
Screenshot: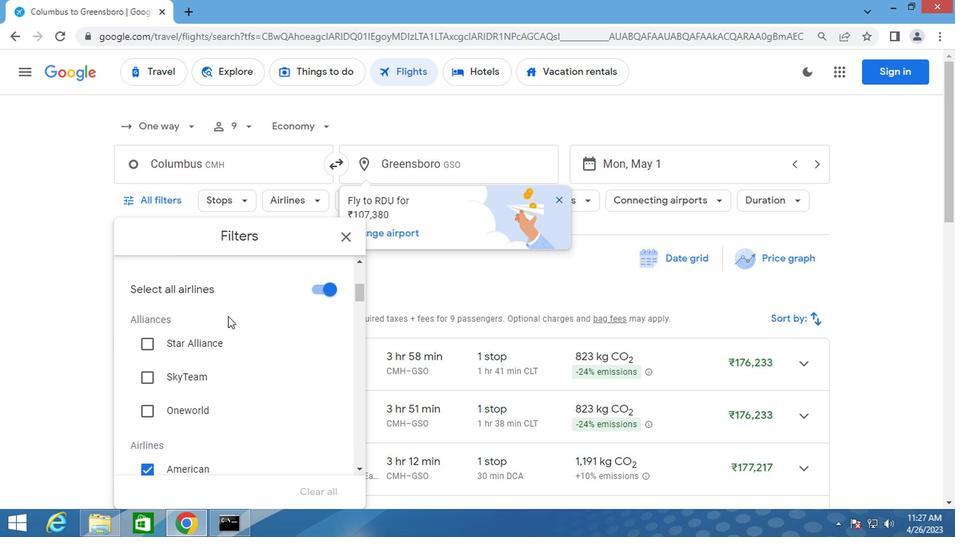
Action: Mouse scrolled (223, 318) with delta (0, 0)
Screenshot: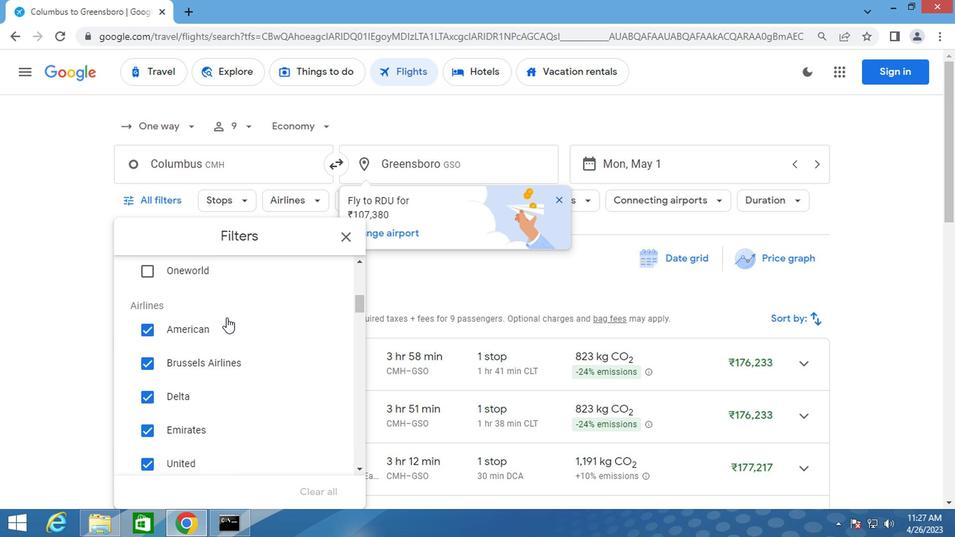 
Action: Mouse scrolled (223, 318) with delta (0, 0)
Screenshot: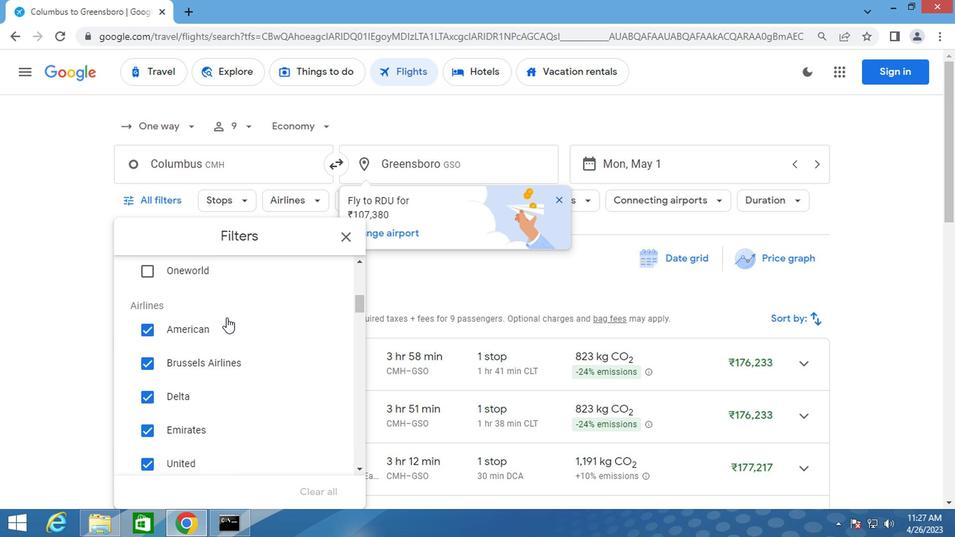 
Action: Mouse scrolled (223, 318) with delta (0, 0)
Screenshot: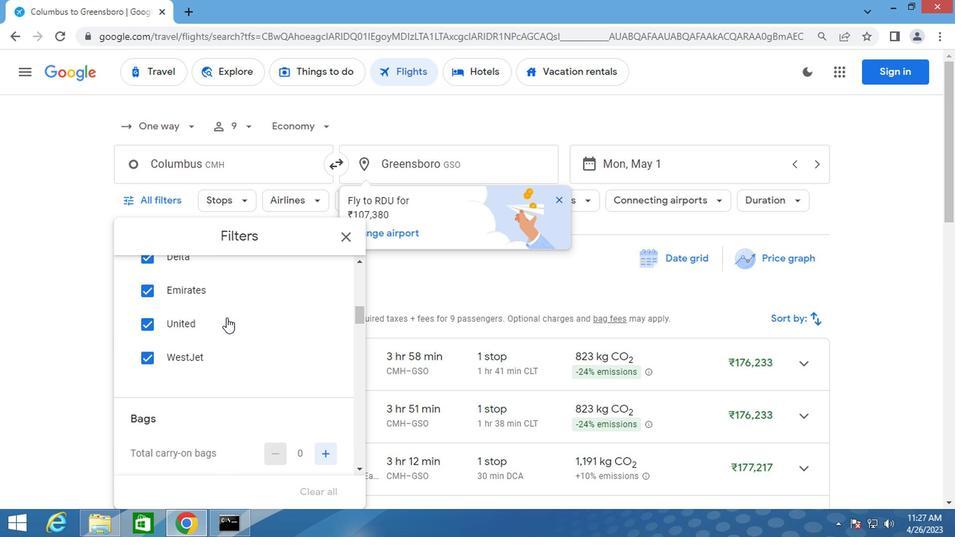 
Action: Mouse moved to (318, 417)
Screenshot: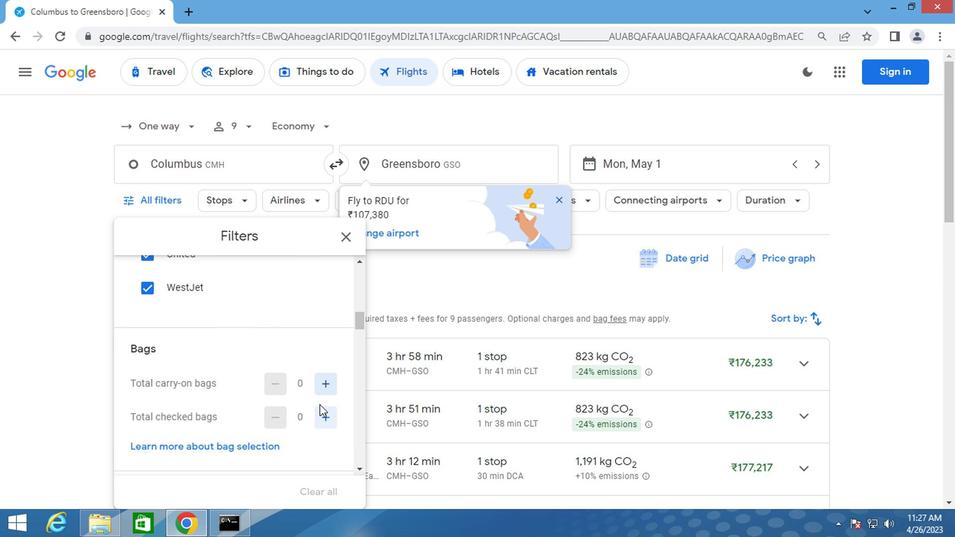 
Action: Mouse pressed left at (318, 417)
Screenshot: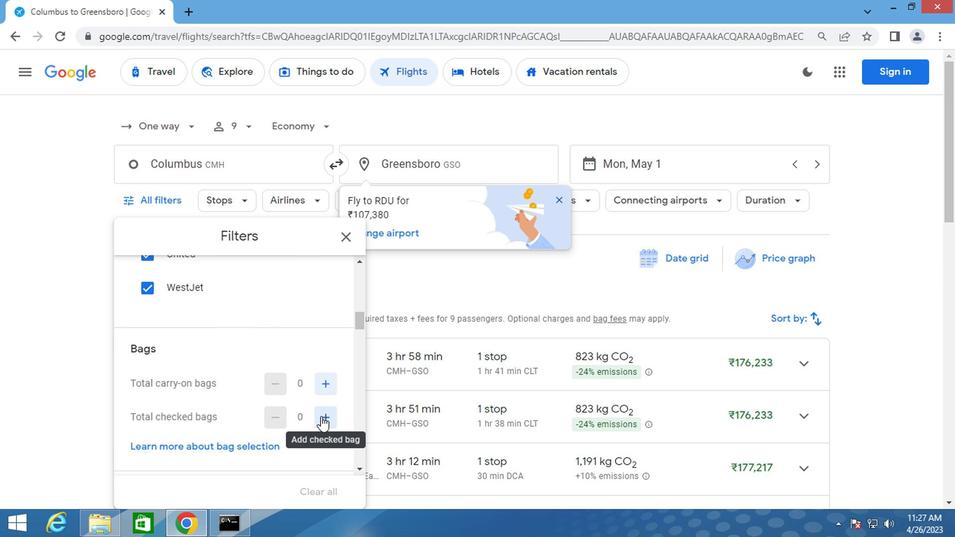 
Action: Mouse pressed left at (318, 417)
Screenshot: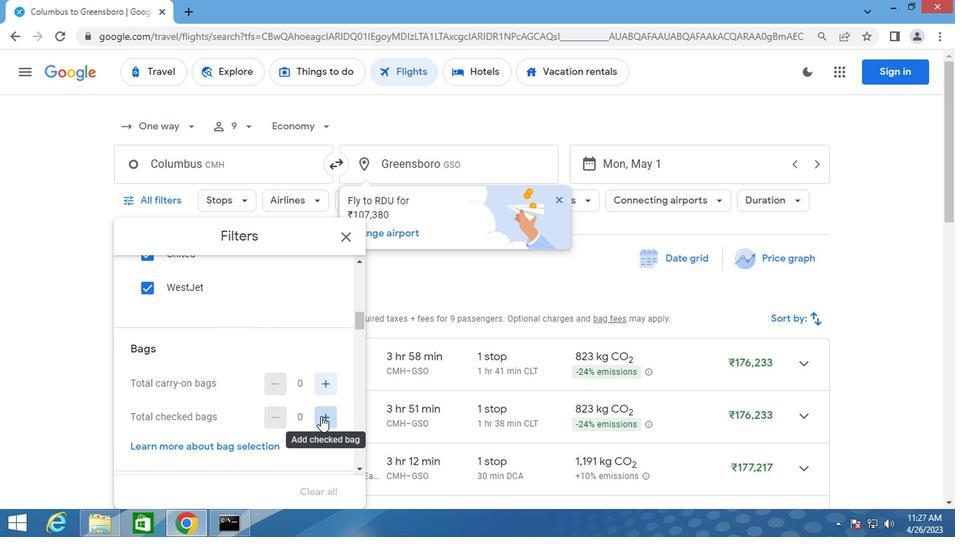 
Action: Mouse moved to (235, 399)
Screenshot: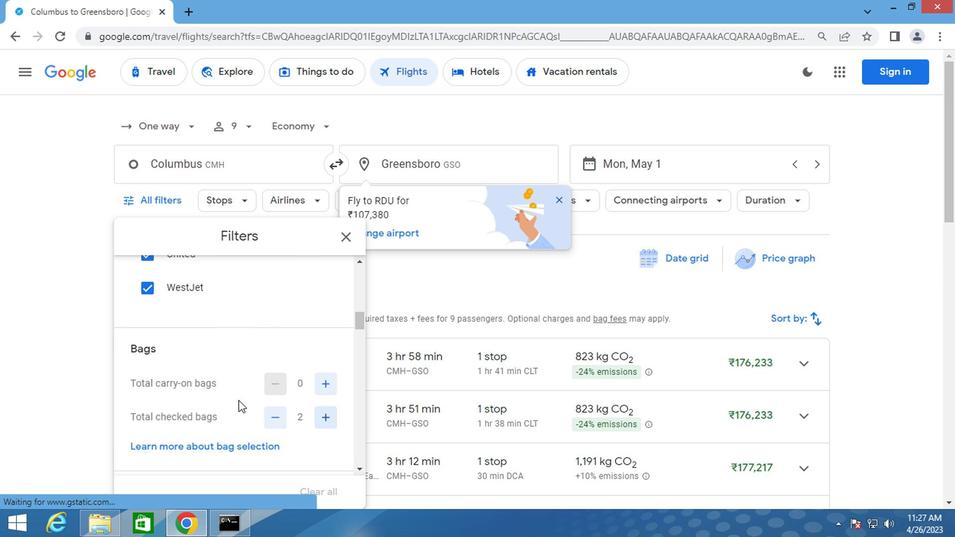 
Action: Mouse scrolled (235, 398) with delta (0, 0)
Screenshot: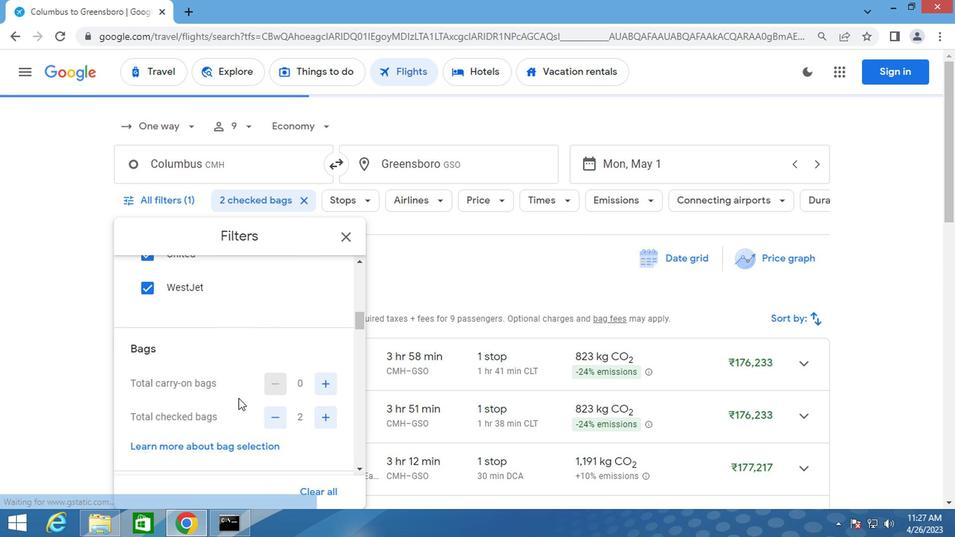 
Action: Mouse scrolled (235, 398) with delta (0, 0)
Screenshot: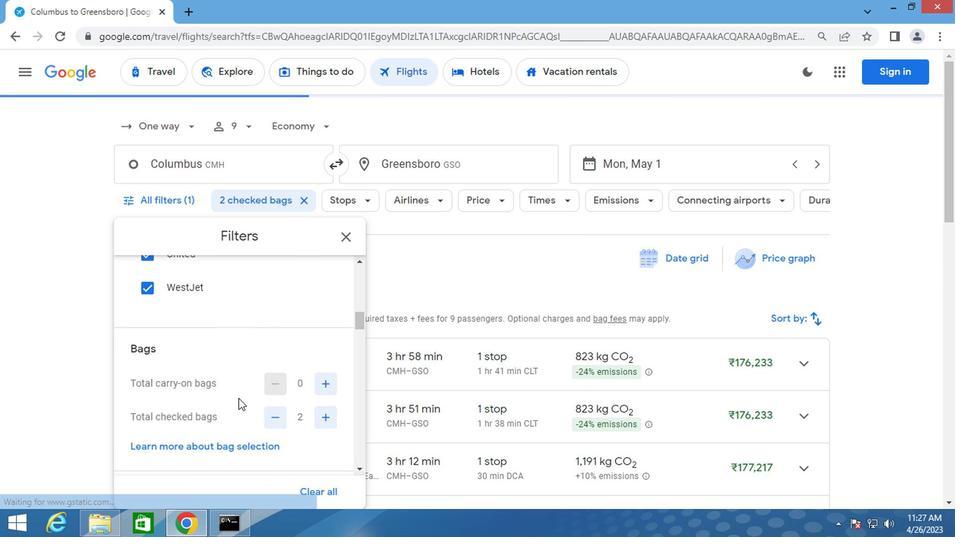
Action: Mouse moved to (296, 416)
Screenshot: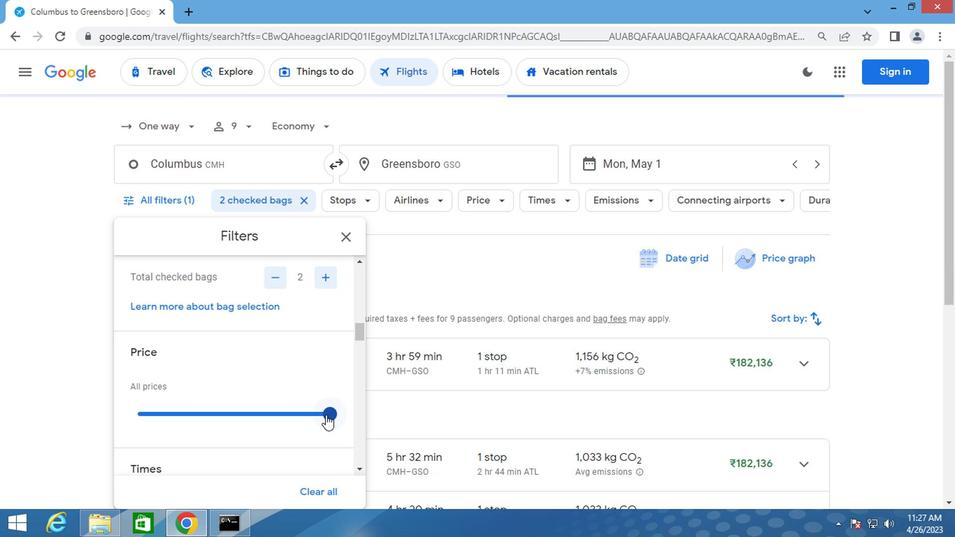 
Action: Mouse pressed left at (296, 416)
Screenshot: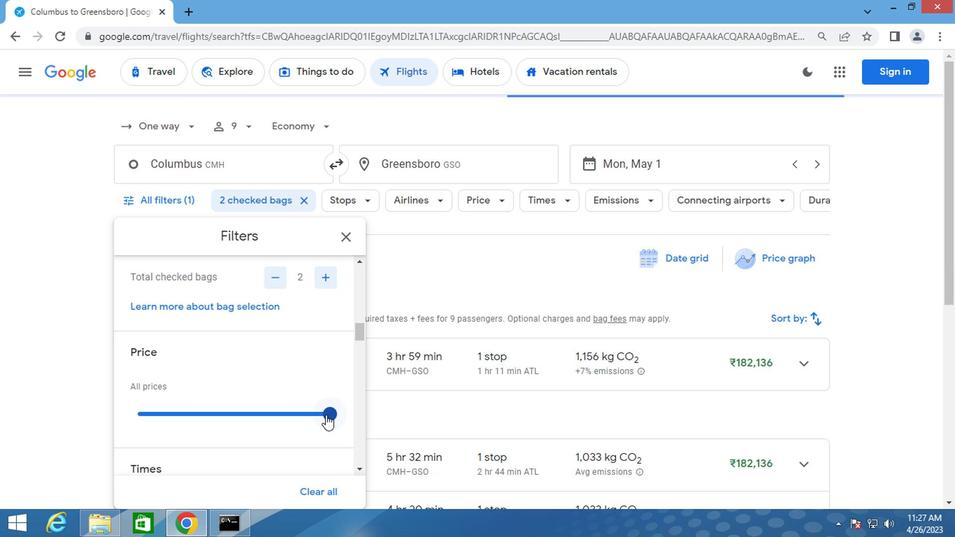 
Action: Mouse moved to (335, 418)
Screenshot: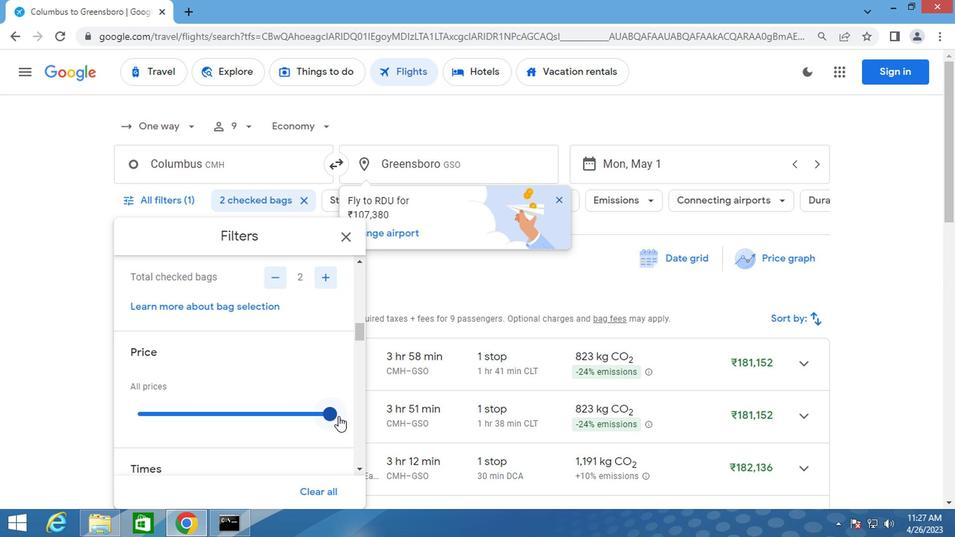 
Action: Mouse pressed left at (335, 418)
Screenshot: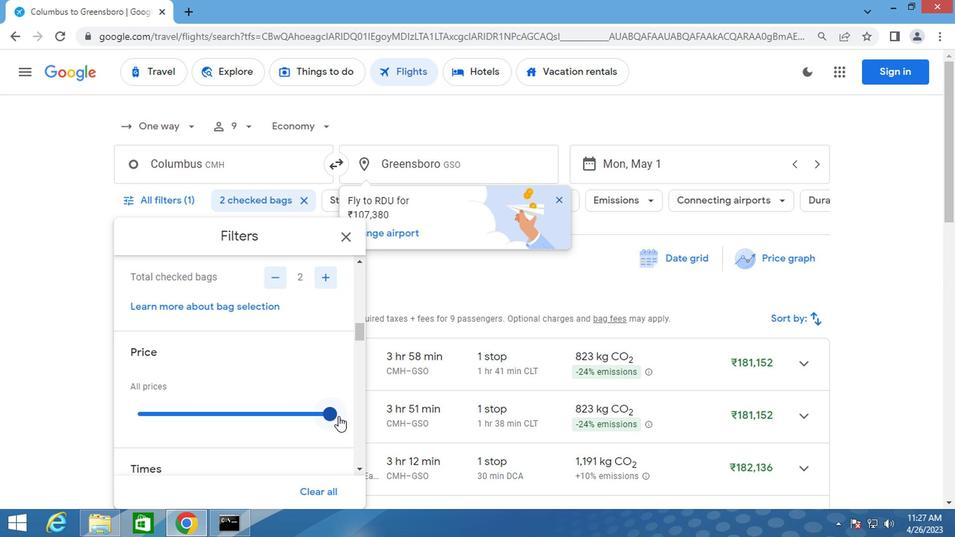 
Action: Mouse moved to (218, 395)
Screenshot: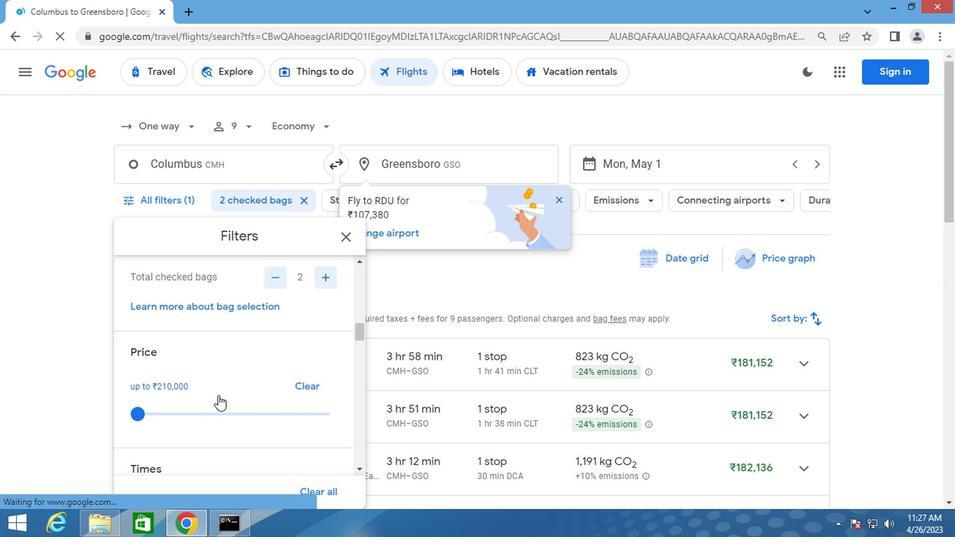 
Action: Mouse scrolled (218, 394) with delta (0, 0)
Screenshot: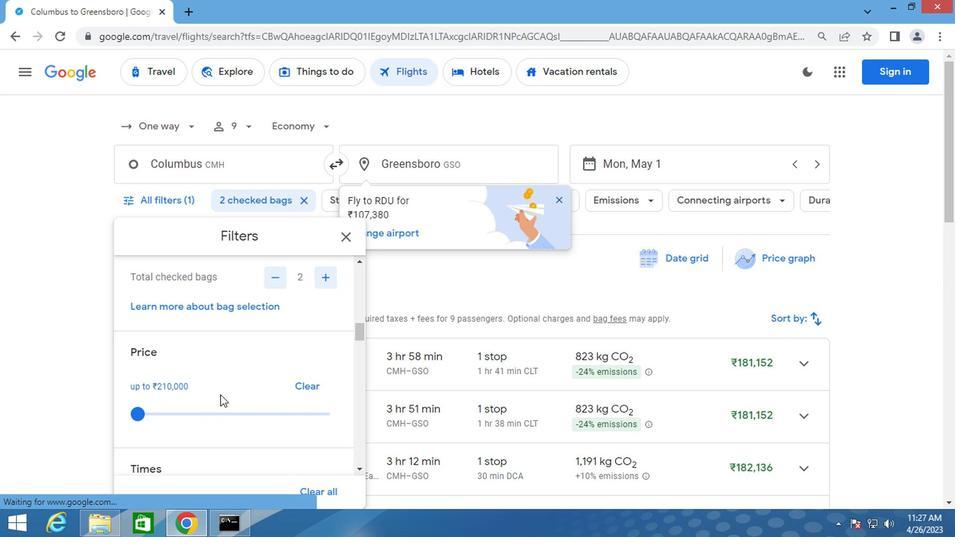 
Action: Mouse scrolled (218, 394) with delta (0, 0)
Screenshot: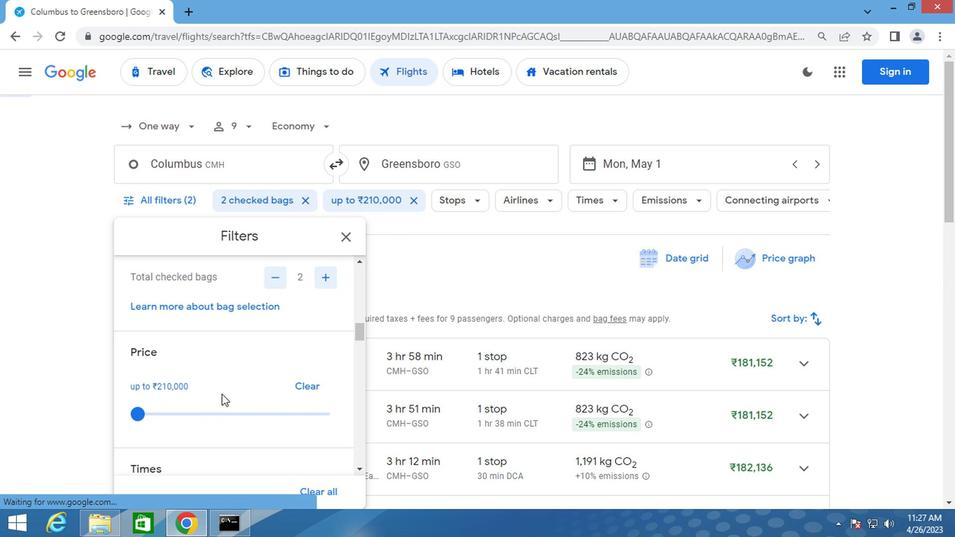 
Action: Mouse scrolled (218, 394) with delta (0, 0)
Screenshot: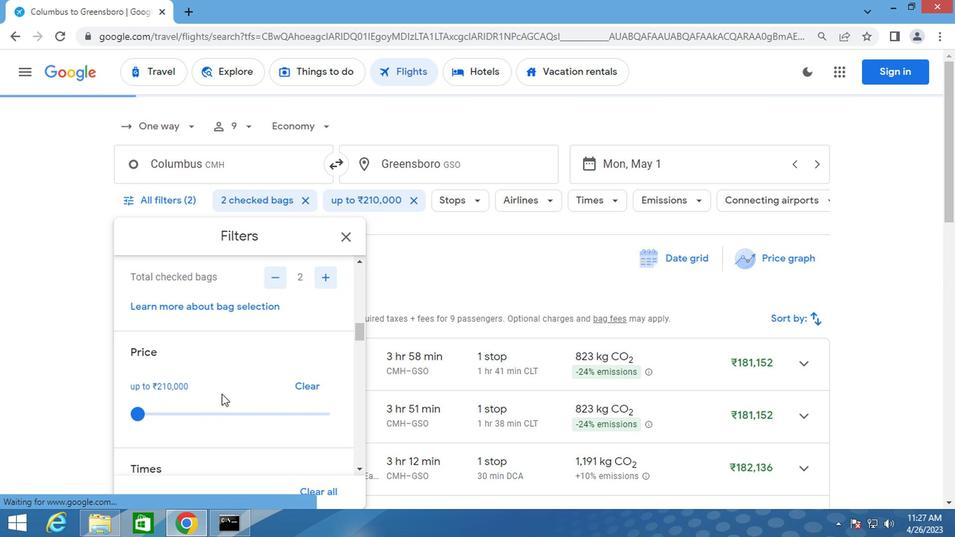 
Action: Mouse moved to (144, 364)
Screenshot: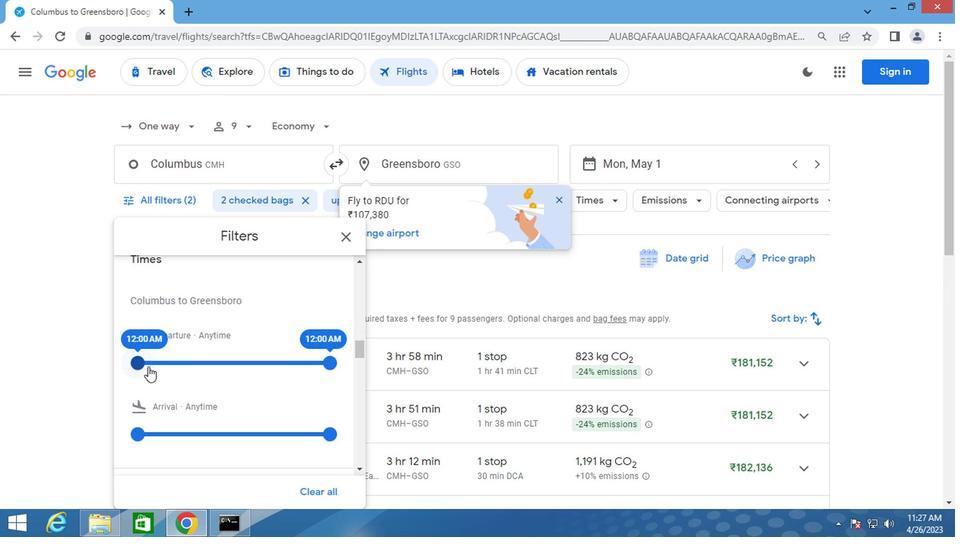 
Action: Mouse pressed left at (144, 364)
Screenshot: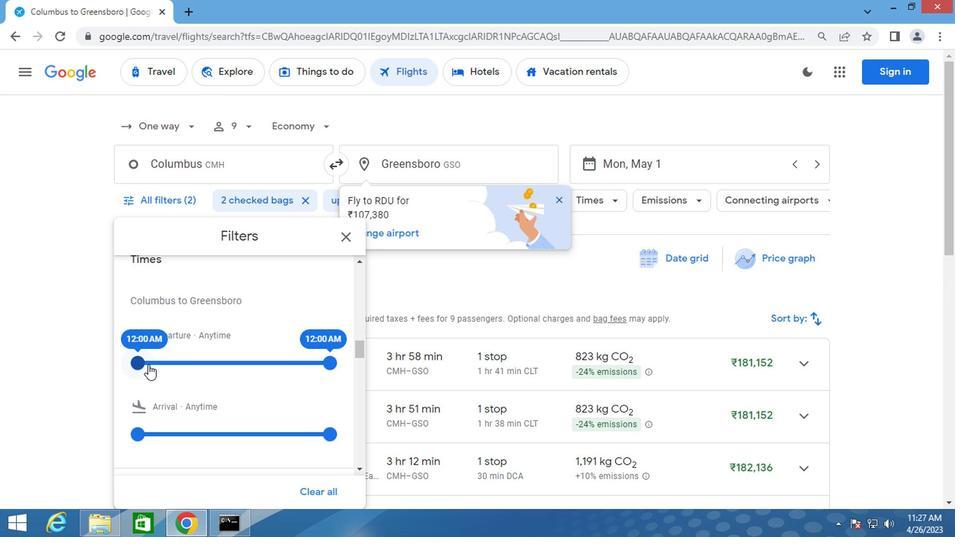 
Action: Mouse moved to (346, 237)
Screenshot: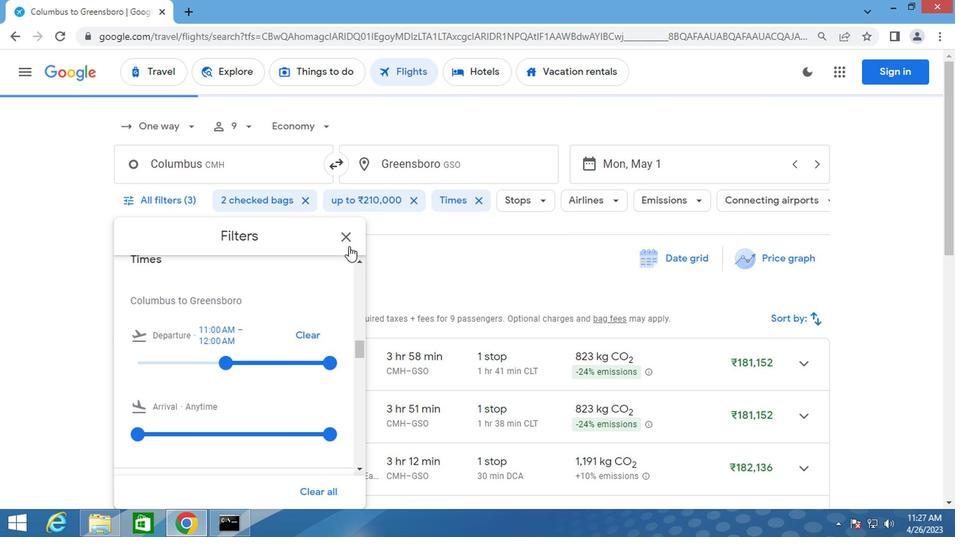 
Action: Mouse pressed left at (346, 237)
Screenshot: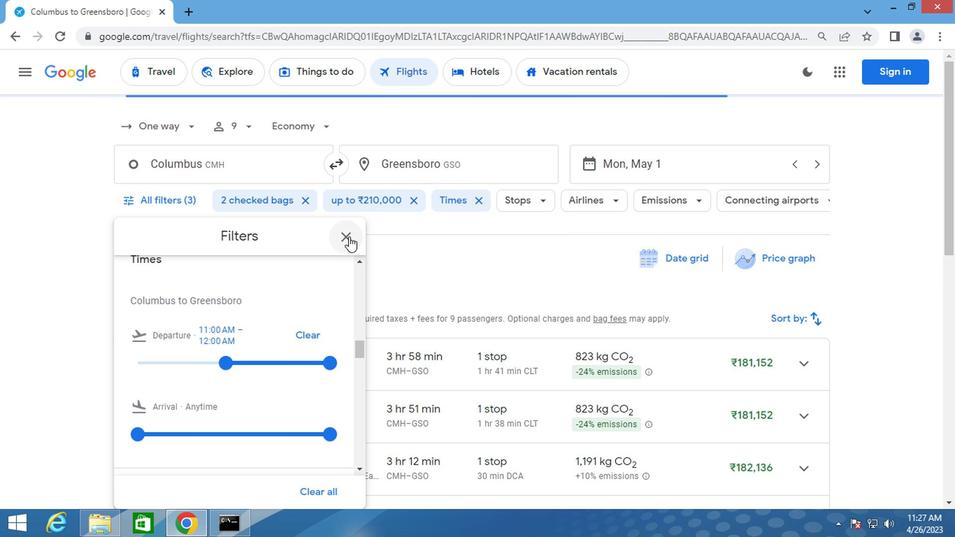 
Action: Key pressed <Key.f8>
Screenshot: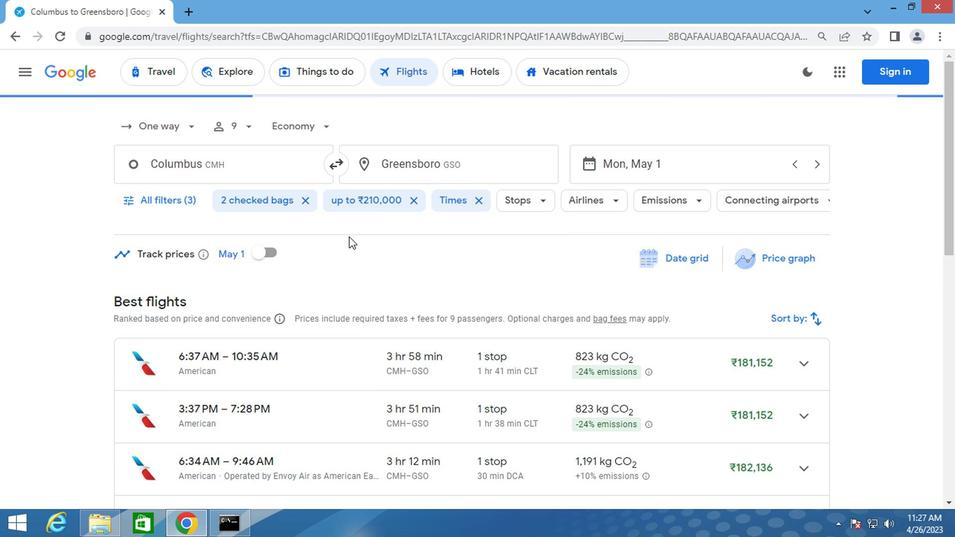 
